 Task: Compose an email with the signature Layla Garcia with the subject Request for feedback on a crisis communication plan and the message I would like to schedule a project status review meeting. from softage.3@softage.net to softage.6@softage.net with an attached audio file Audio_log.mp3 Undo the message, redo the message and add the line (Thank you) Send the email. Finally, move the email from Sent Items to the label Raw materials
Action: Mouse moved to (75, 113)
Screenshot: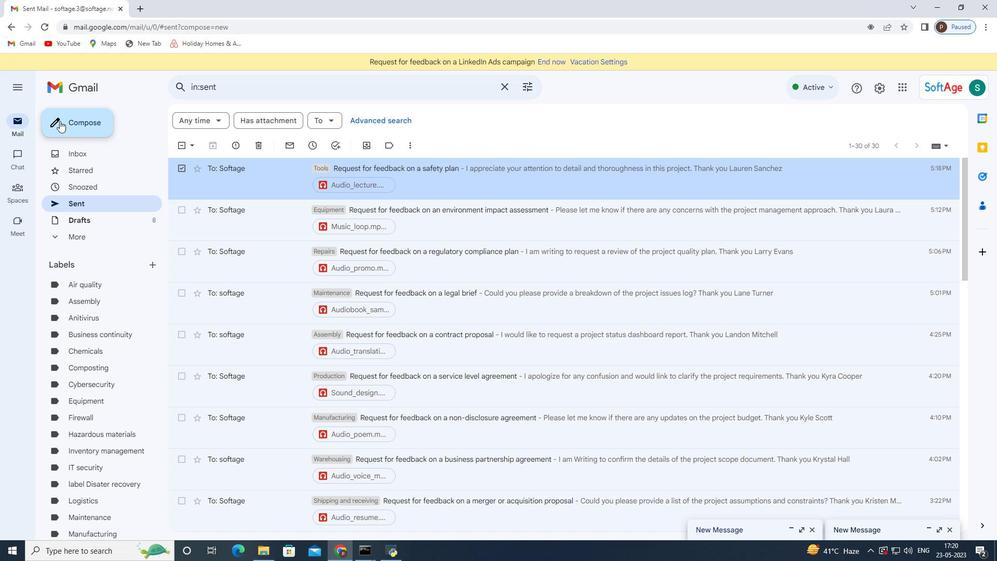
Action: Mouse pressed left at (75, 113)
Screenshot: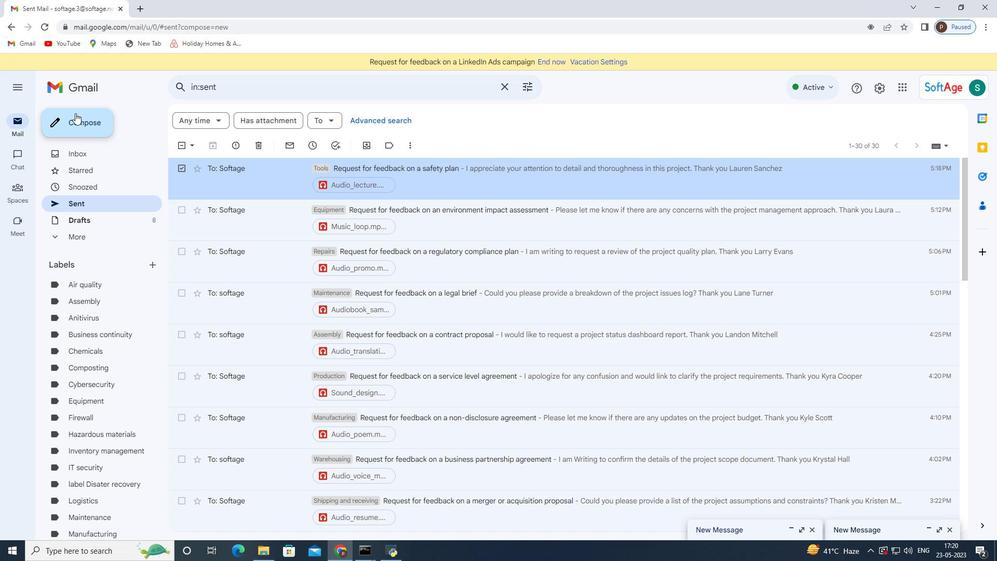 
Action: Mouse moved to (566, 527)
Screenshot: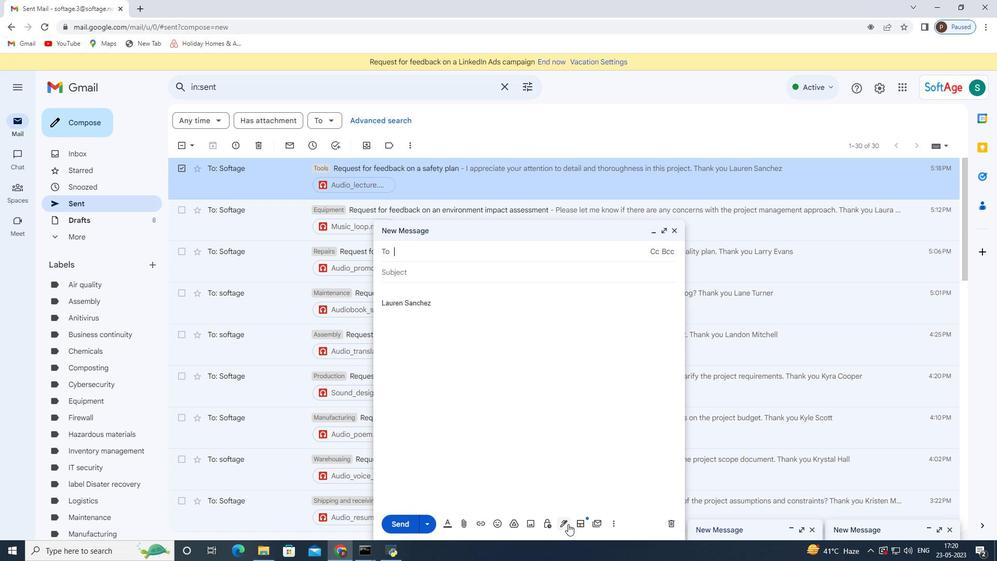 
Action: Mouse pressed left at (566, 527)
Screenshot: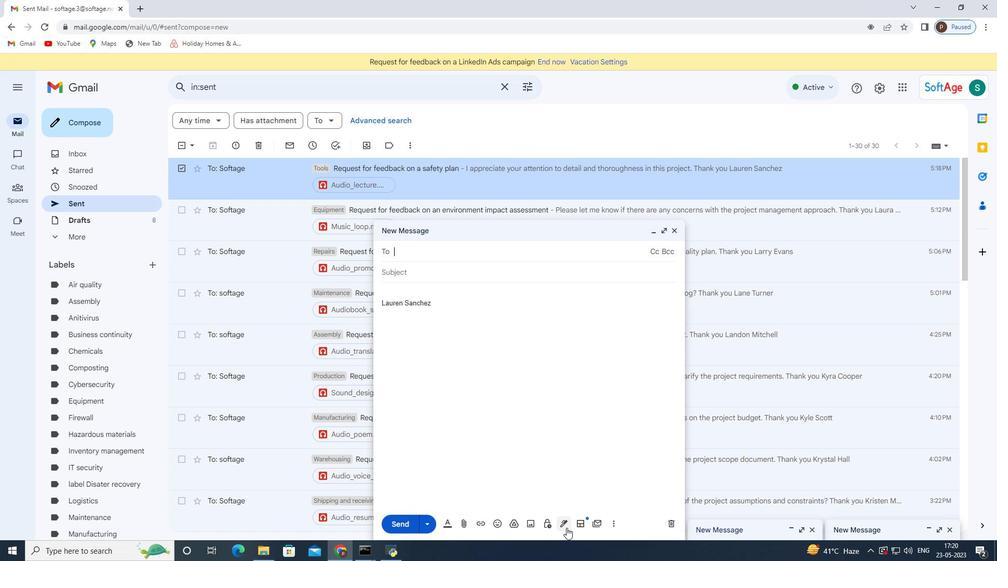 
Action: Mouse moved to (598, 463)
Screenshot: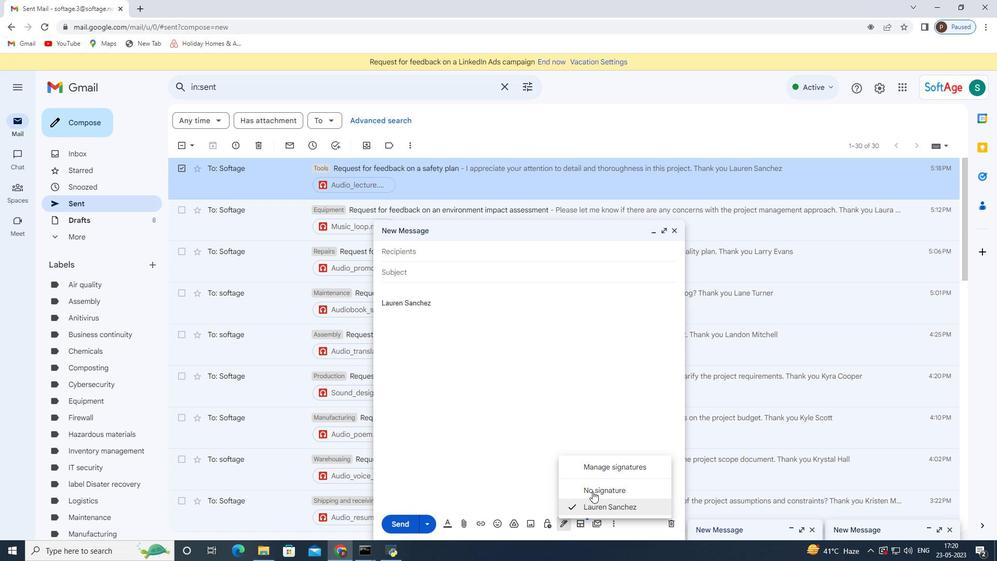 
Action: Mouse pressed left at (598, 463)
Screenshot: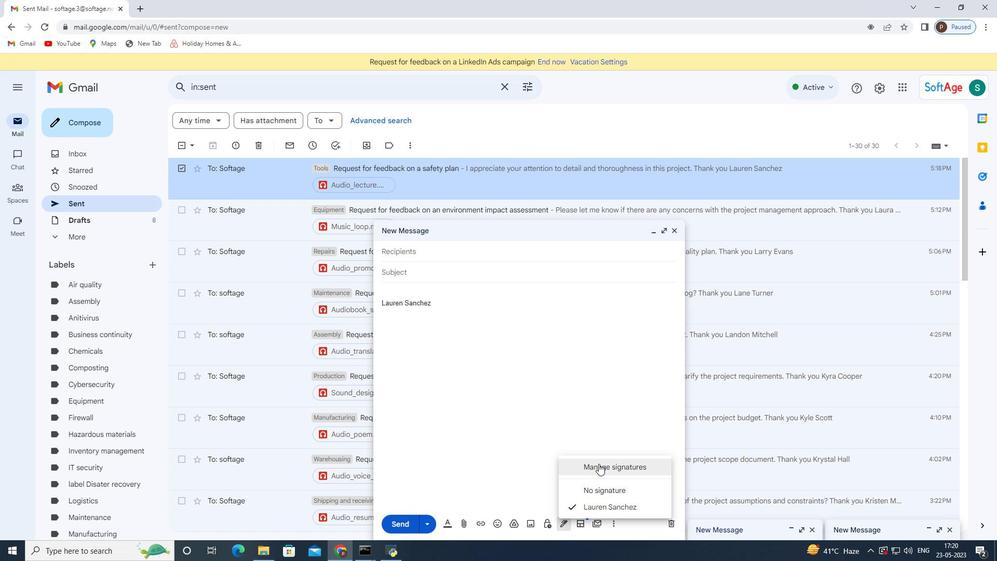 
Action: Mouse moved to (675, 228)
Screenshot: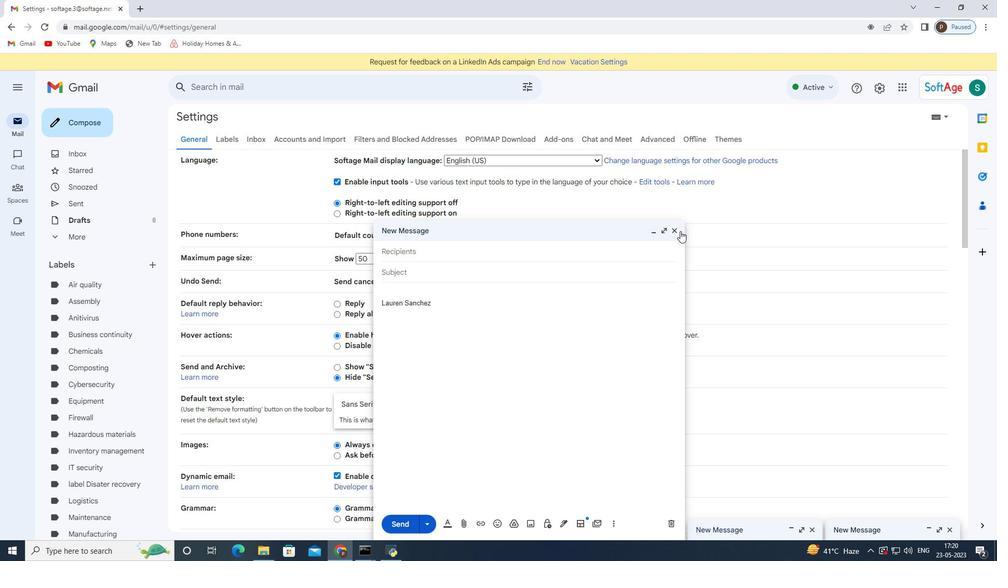 
Action: Mouse pressed left at (675, 228)
Screenshot: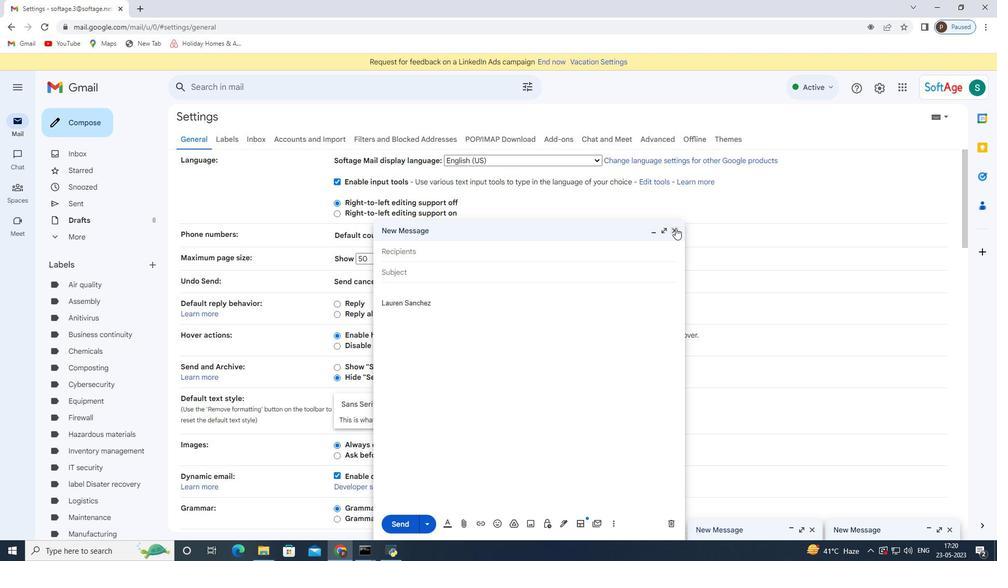 
Action: Mouse moved to (422, 311)
Screenshot: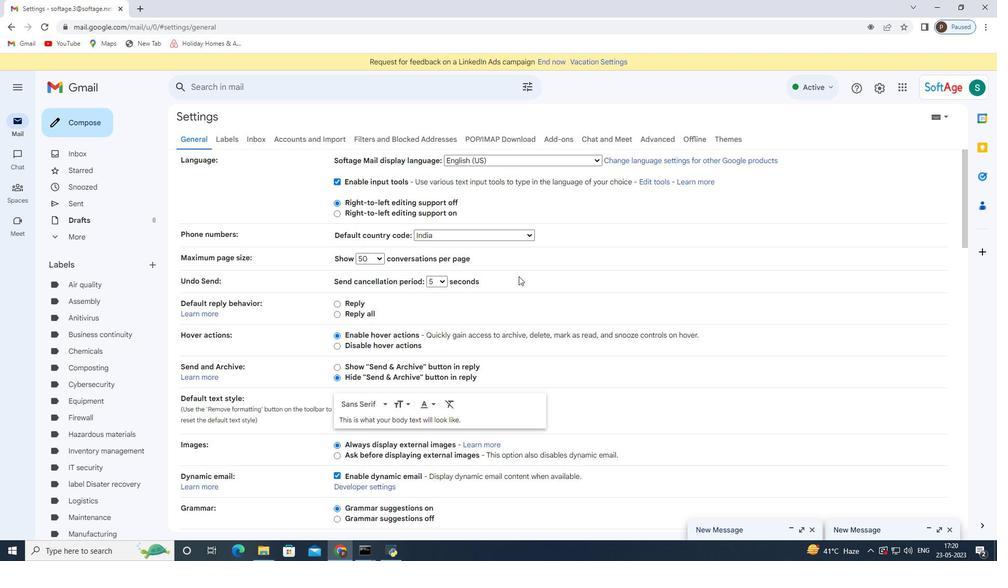 
Action: Mouse scrolled (424, 309) with delta (0, 0)
Screenshot: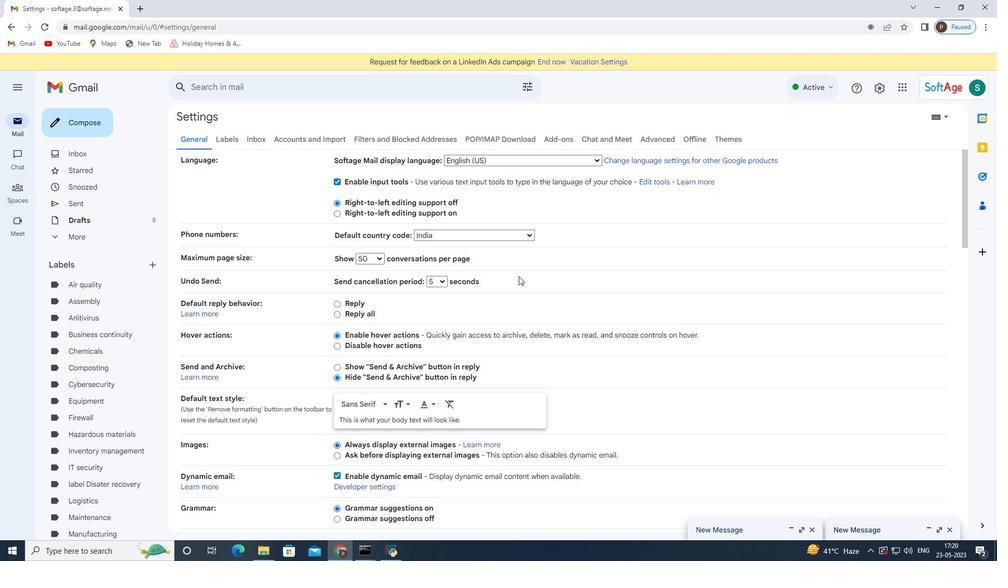 
Action: Mouse moved to (421, 312)
Screenshot: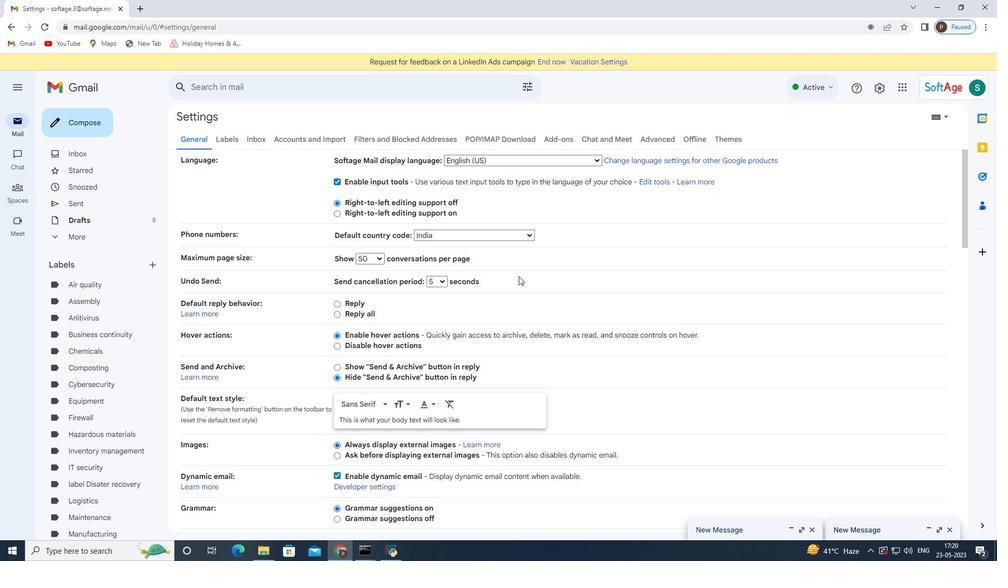 
Action: Mouse scrolled (422, 310) with delta (0, 0)
Screenshot: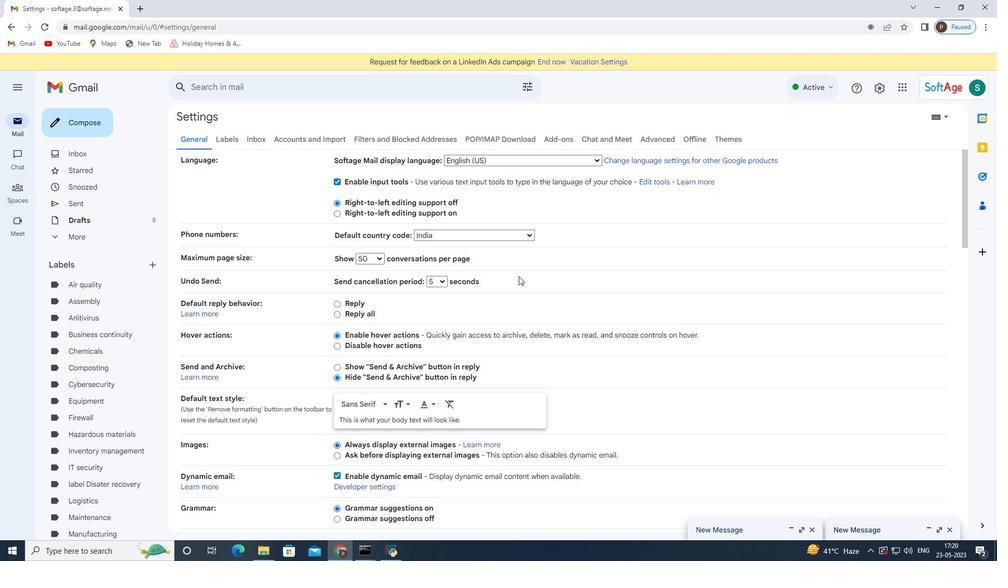 
Action: Mouse moved to (418, 315)
Screenshot: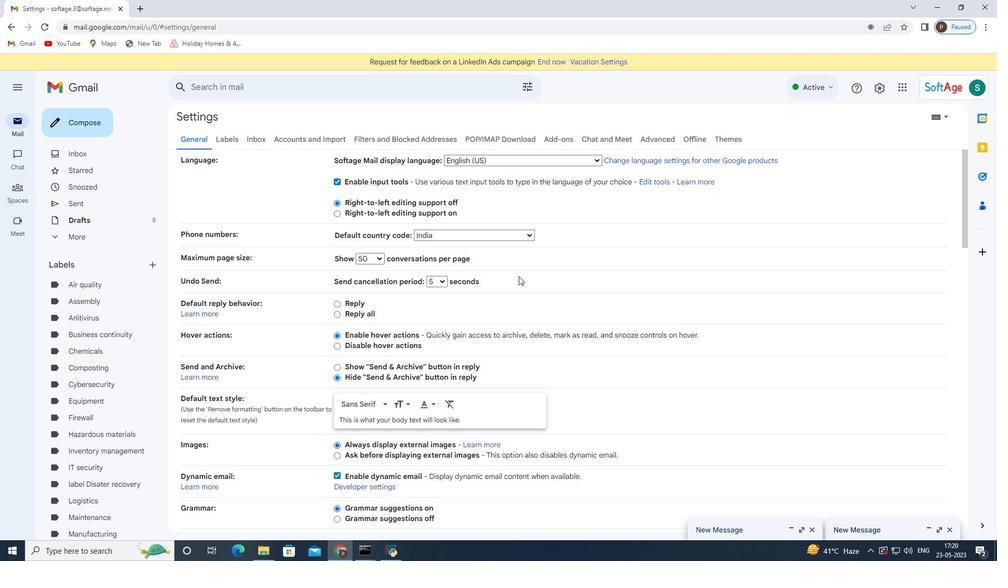 
Action: Mouse scrolled (419, 314) with delta (0, 0)
Screenshot: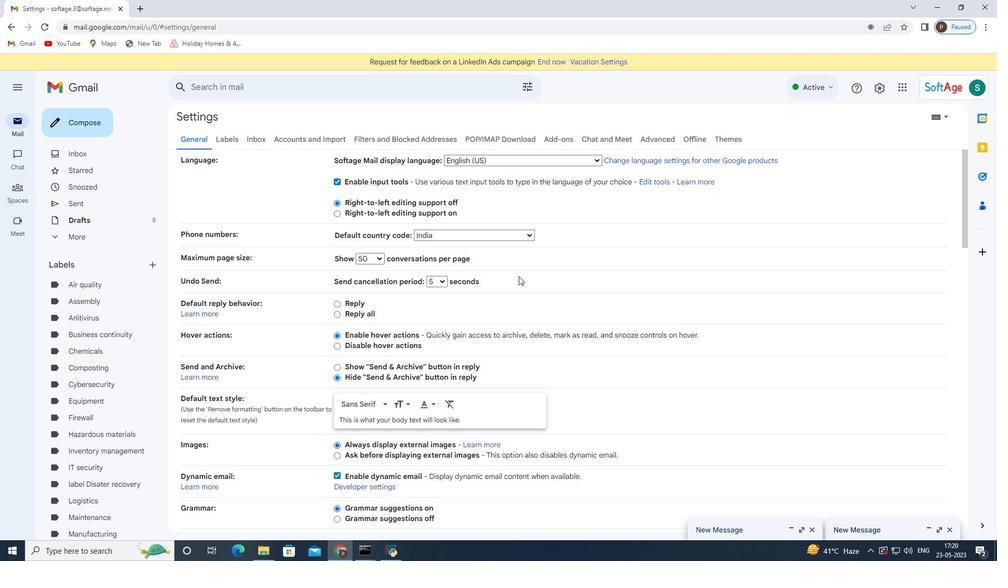 
Action: Mouse moved to (417, 316)
Screenshot: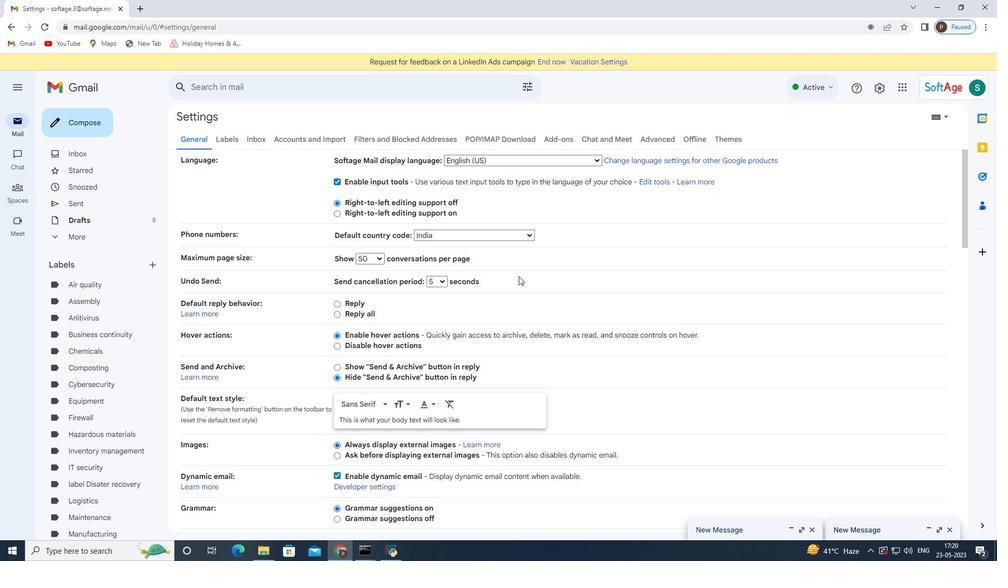 
Action: Mouse scrolled (417, 315) with delta (0, 0)
Screenshot: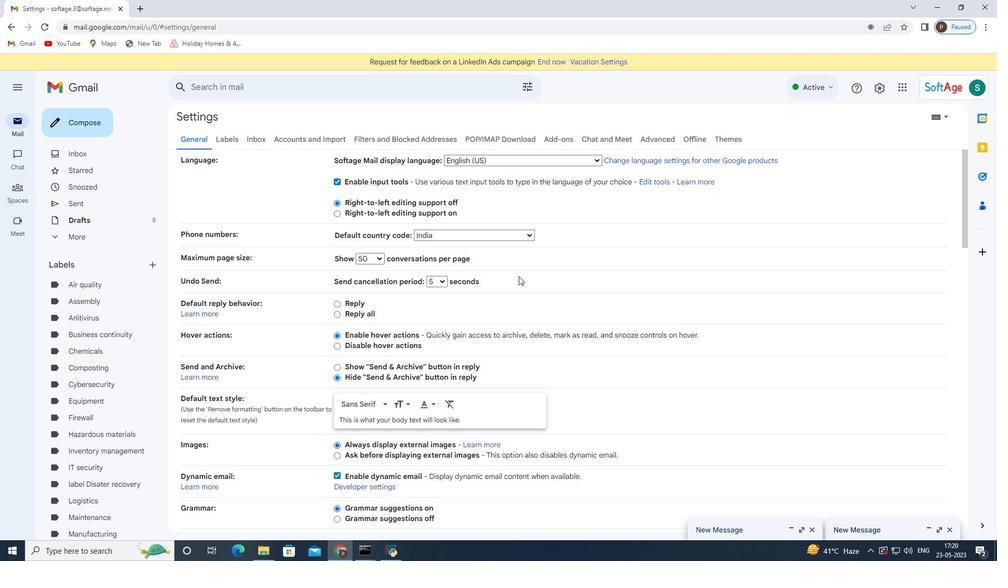 
Action: Mouse scrolled (417, 316) with delta (0, 0)
Screenshot: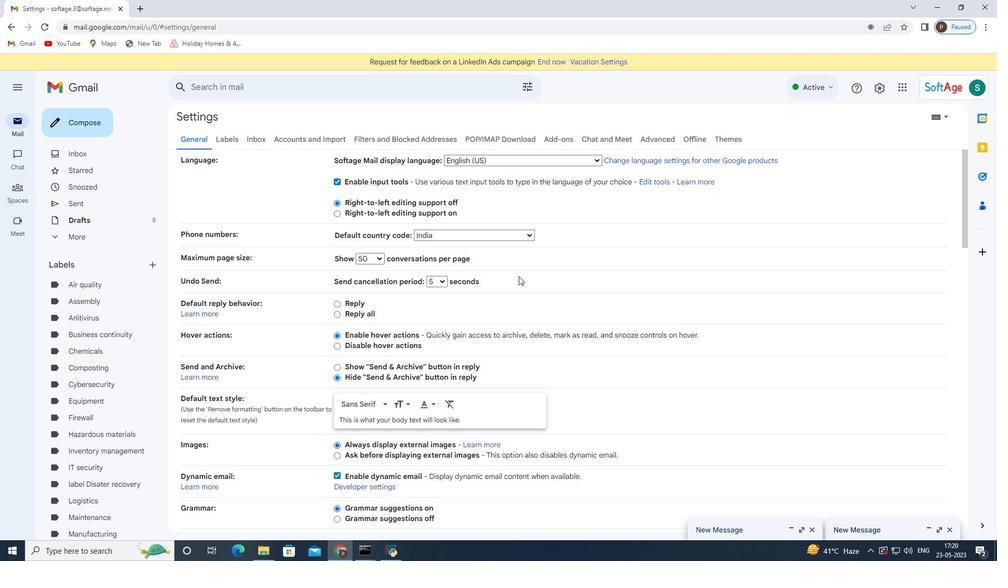 
Action: Mouse scrolled (417, 316) with delta (0, 0)
Screenshot: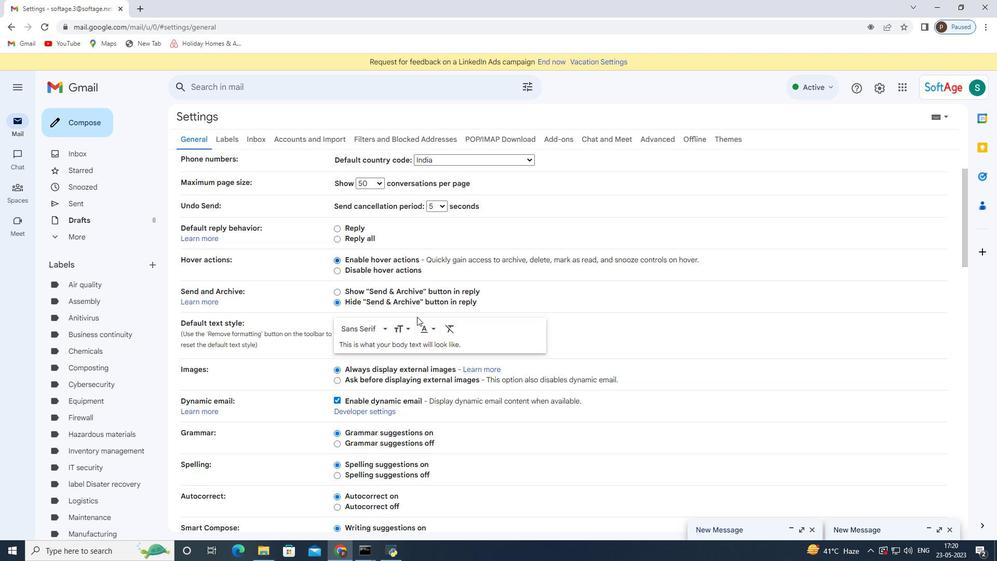 
Action: Mouse scrolled (417, 316) with delta (0, 0)
Screenshot: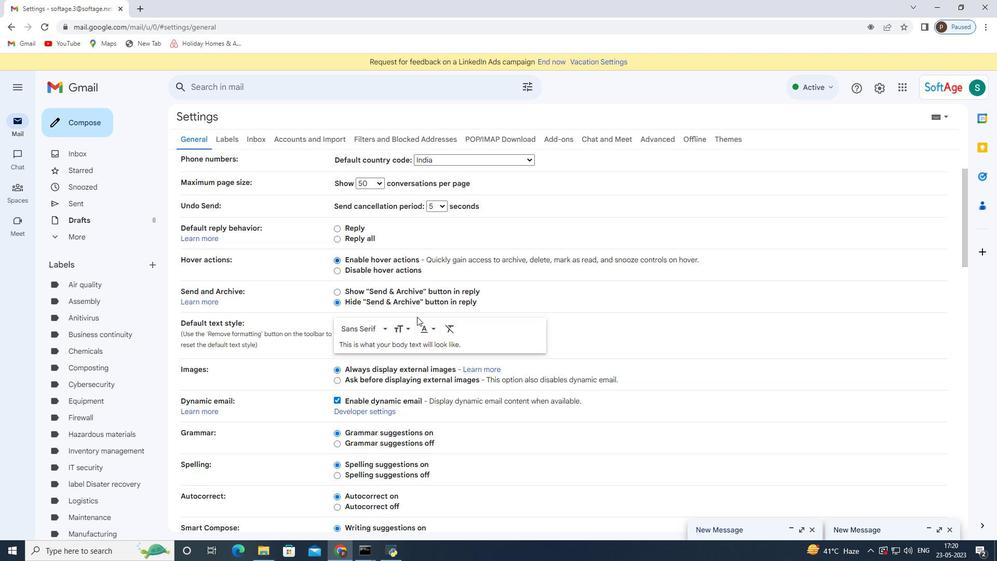 
Action: Mouse scrolled (417, 316) with delta (0, 0)
Screenshot: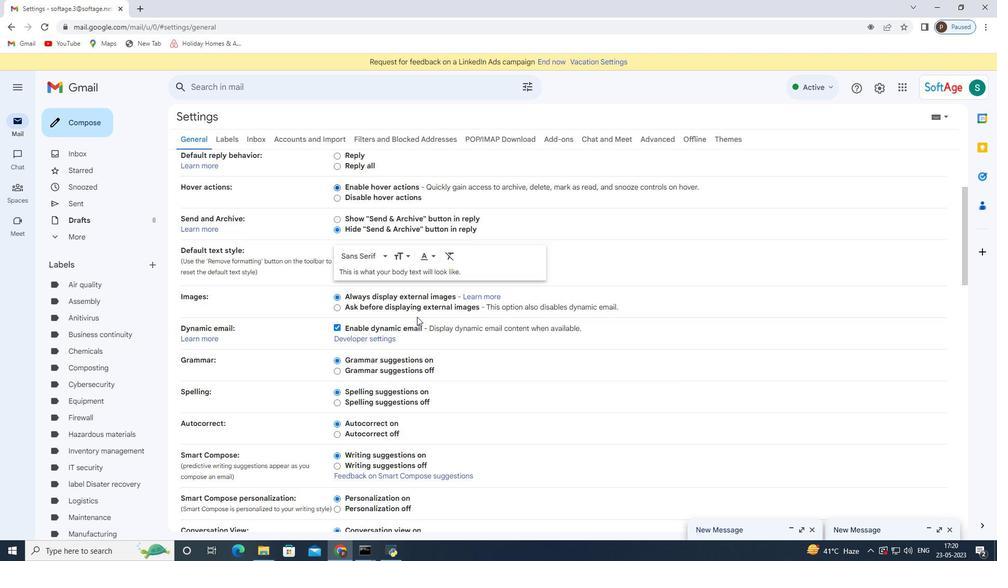 
Action: Mouse moved to (416, 318)
Screenshot: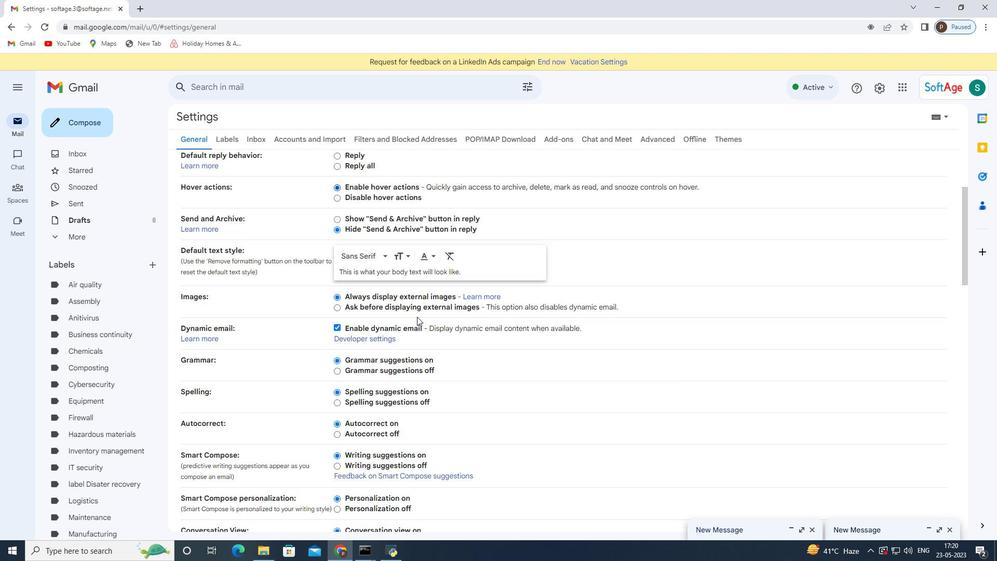 
Action: Mouse scrolled (416, 318) with delta (0, 0)
Screenshot: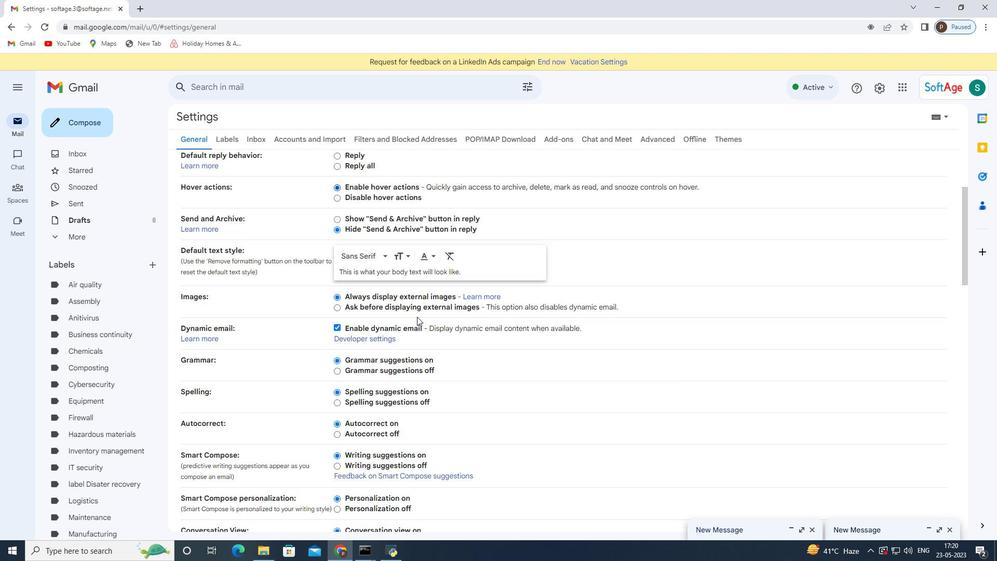 
Action: Mouse moved to (414, 318)
Screenshot: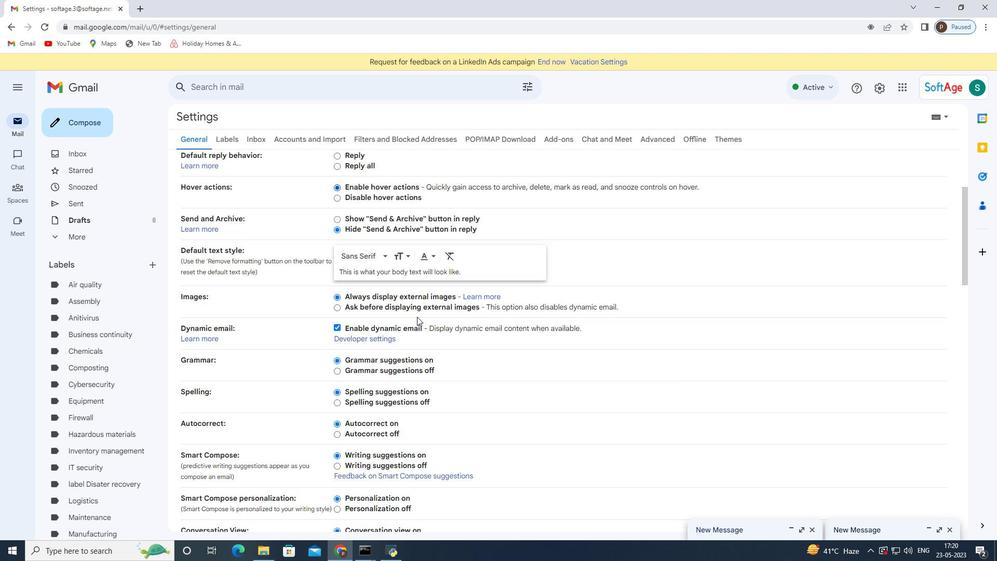 
Action: Mouse scrolled (414, 318) with delta (0, 0)
Screenshot: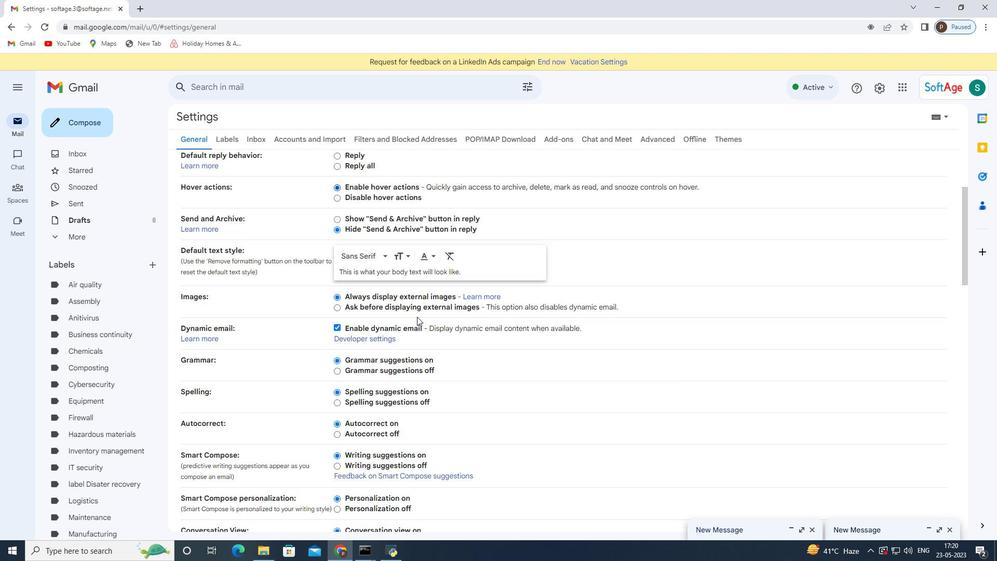 
Action: Mouse moved to (410, 321)
Screenshot: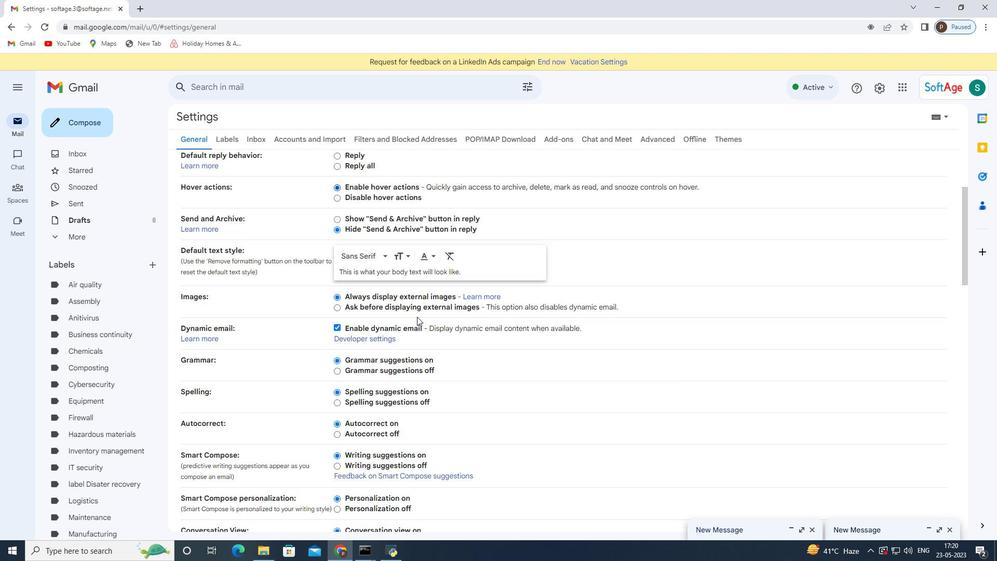 
Action: Mouse scrolled (410, 321) with delta (0, 0)
Screenshot: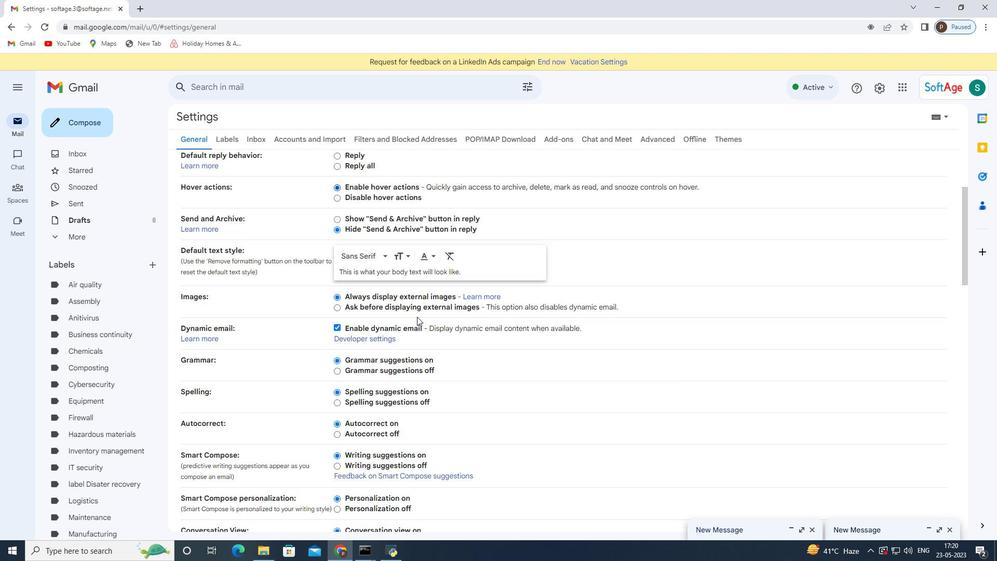 
Action: Mouse moved to (407, 323)
Screenshot: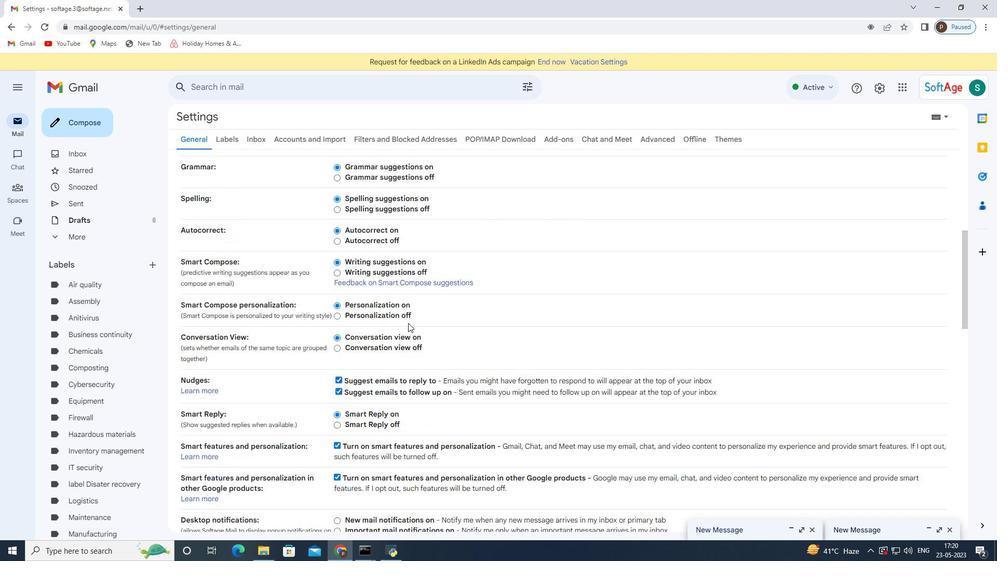 
Action: Mouse scrolled (407, 323) with delta (0, 0)
Screenshot: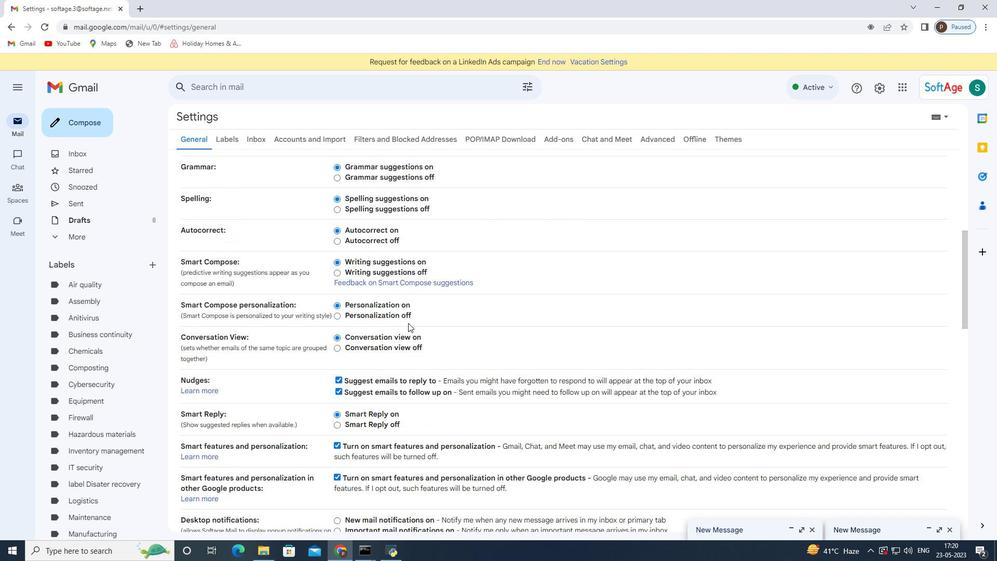 
Action: Mouse moved to (405, 329)
Screenshot: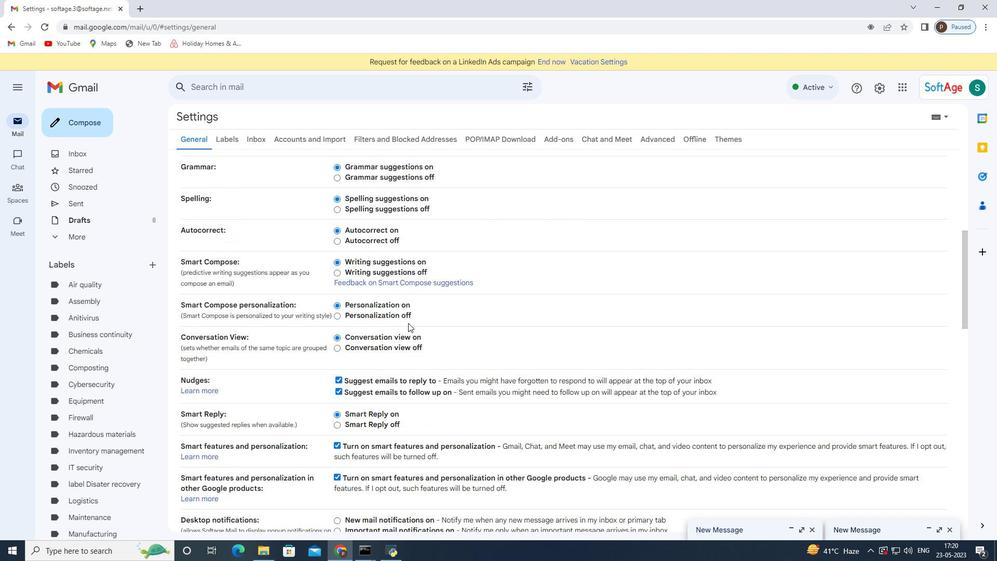 
Action: Mouse scrolled (405, 328) with delta (0, 0)
Screenshot: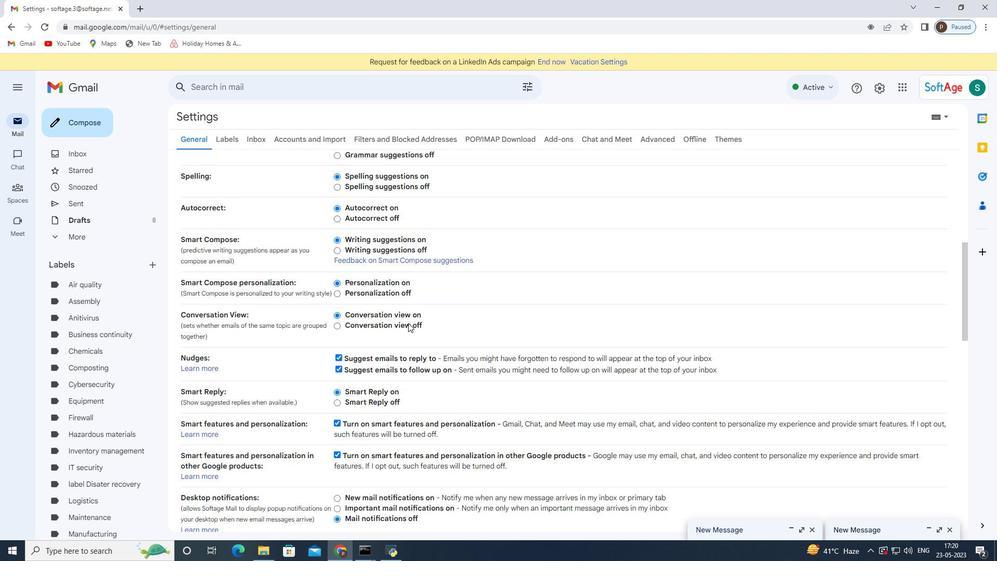 
Action: Mouse moved to (403, 332)
Screenshot: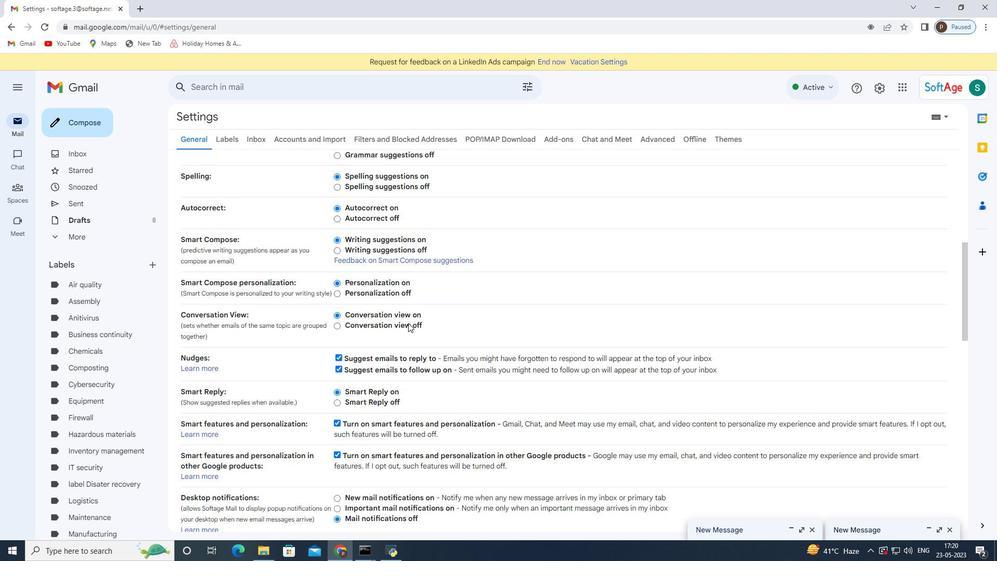 
Action: Mouse scrolled (403, 332) with delta (0, 0)
Screenshot: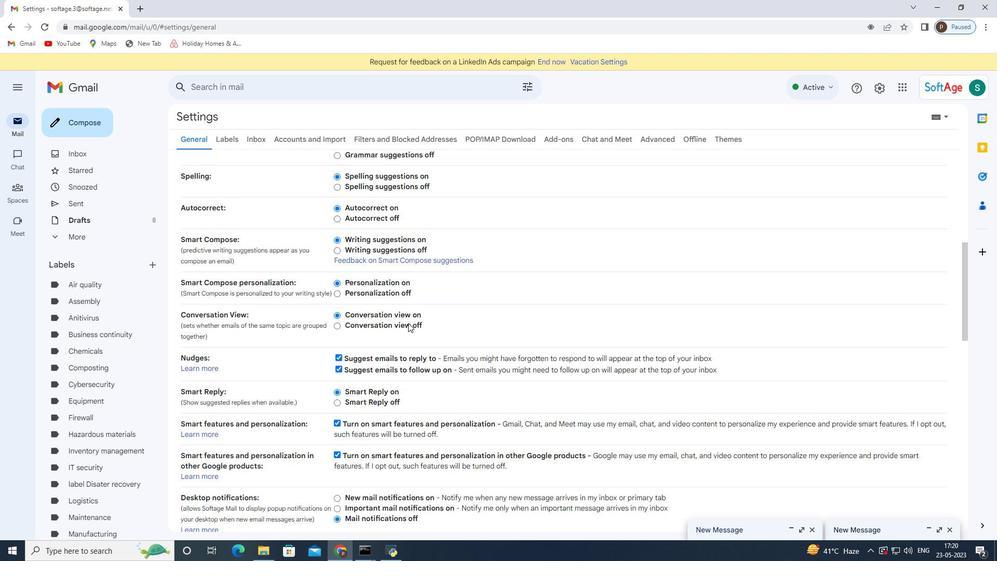 
Action: Mouse moved to (401, 335)
Screenshot: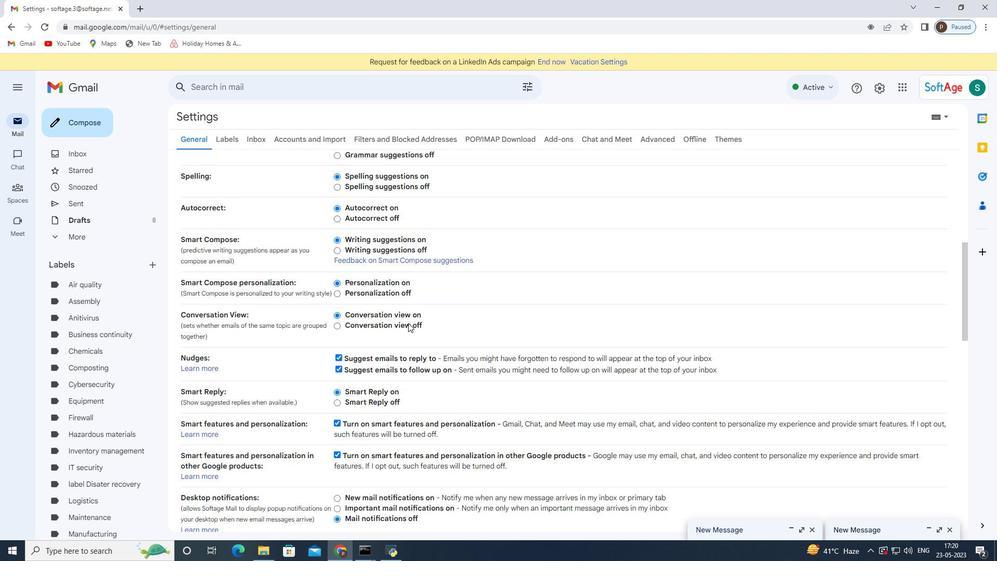 
Action: Mouse scrolled (401, 334) with delta (0, 0)
Screenshot: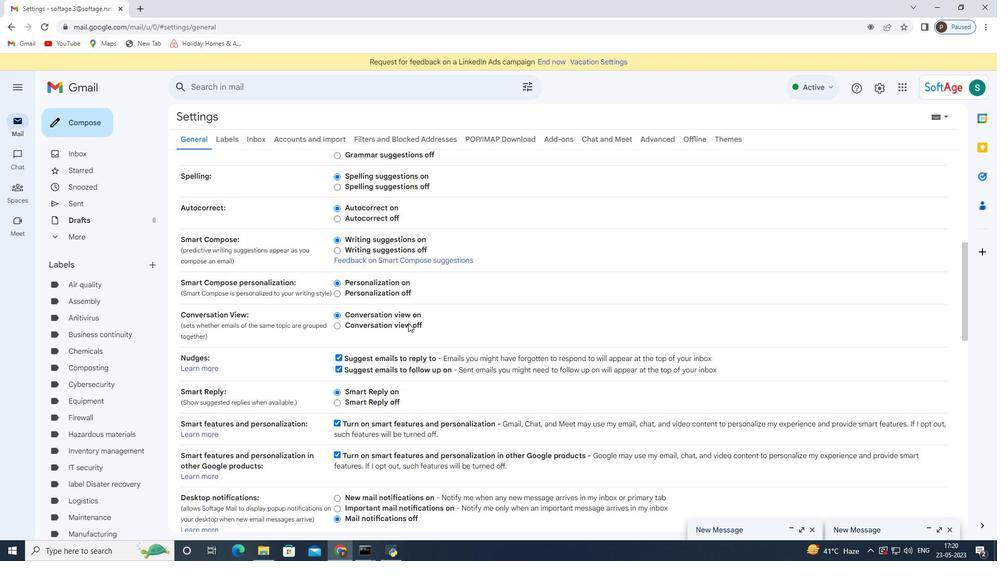 
Action: Mouse scrolled (401, 334) with delta (0, 0)
Screenshot: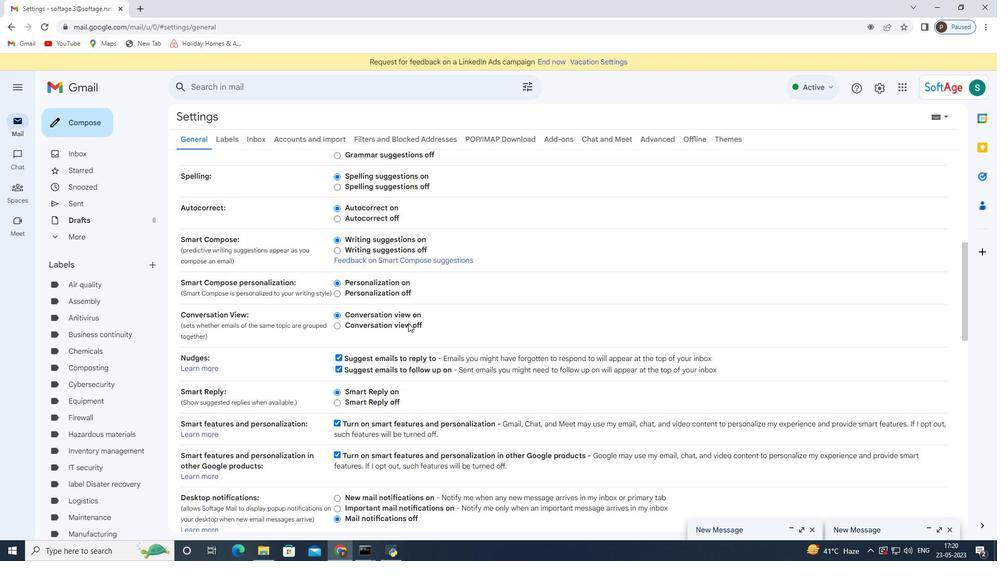 
Action: Mouse scrolled (401, 335) with delta (0, 0)
Screenshot: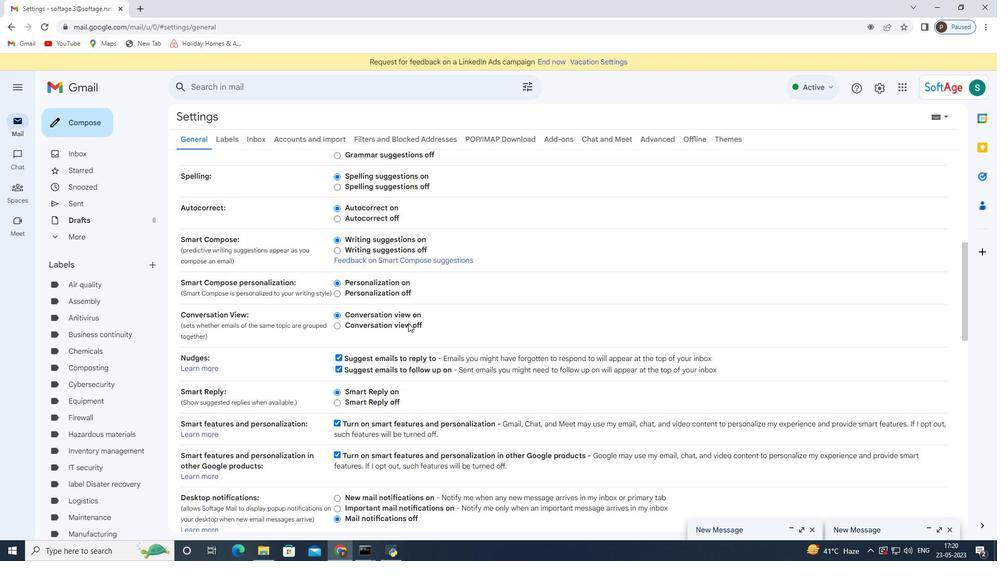 
Action: Mouse scrolled (401, 334) with delta (0, 0)
Screenshot: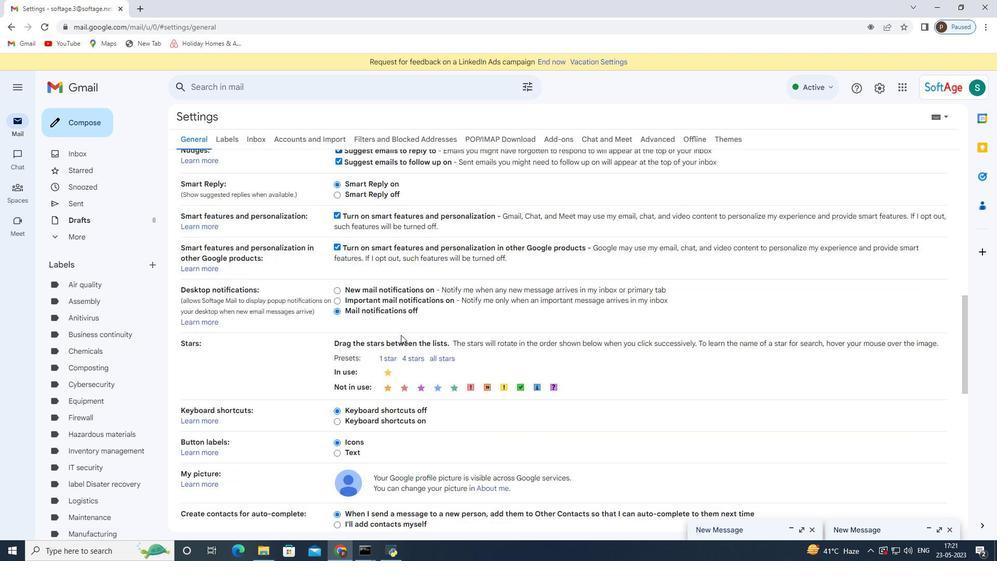 
Action: Mouse scrolled (401, 334) with delta (0, 0)
Screenshot: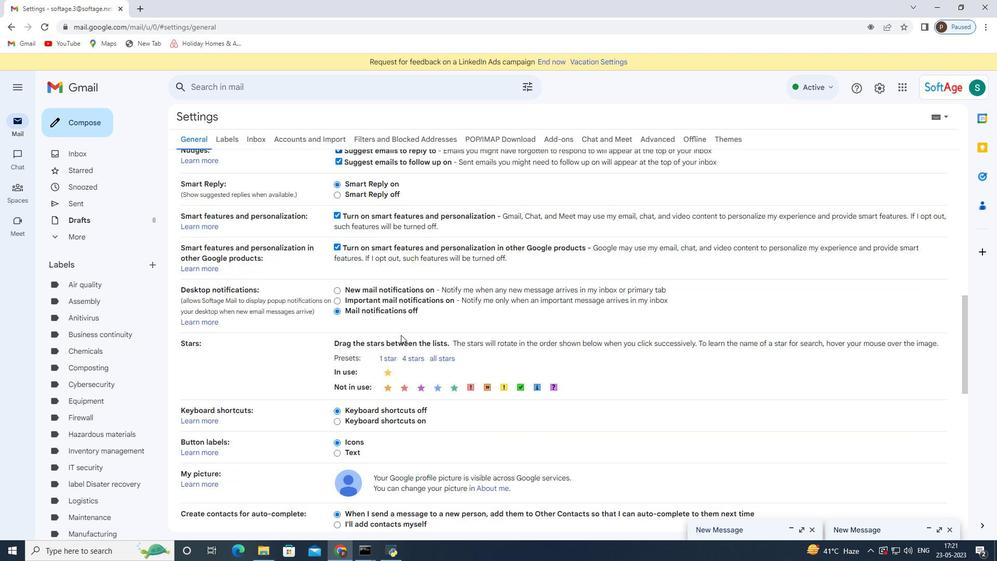 
Action: Mouse scrolled (401, 334) with delta (0, 0)
Screenshot: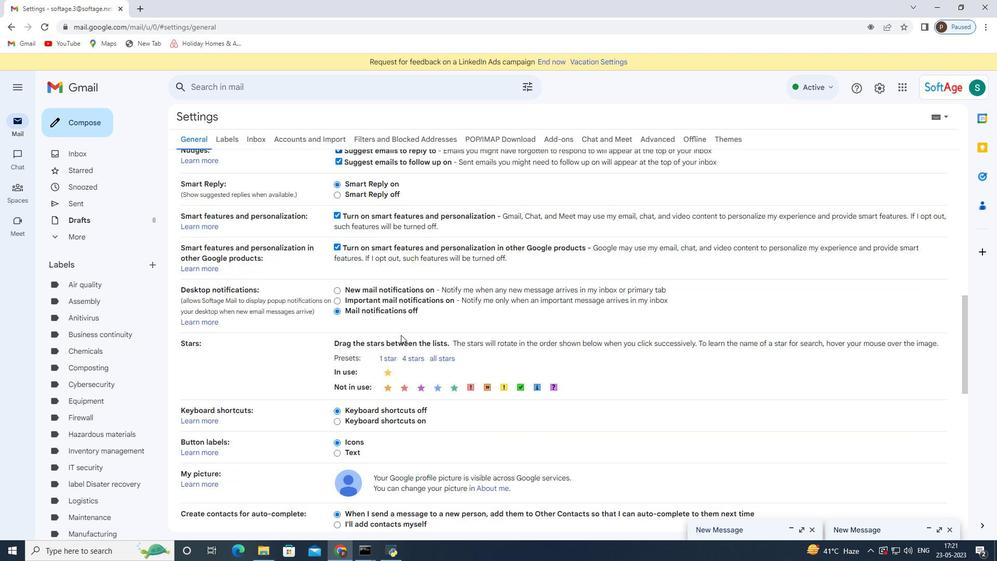 
Action: Mouse scrolled (401, 335) with delta (0, 0)
Screenshot: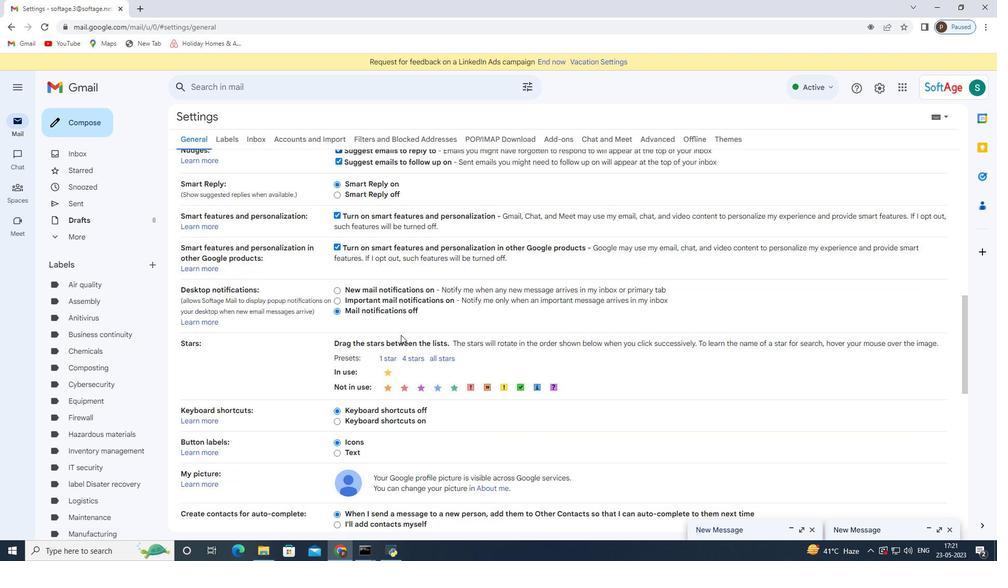 
Action: Mouse moved to (444, 449)
Screenshot: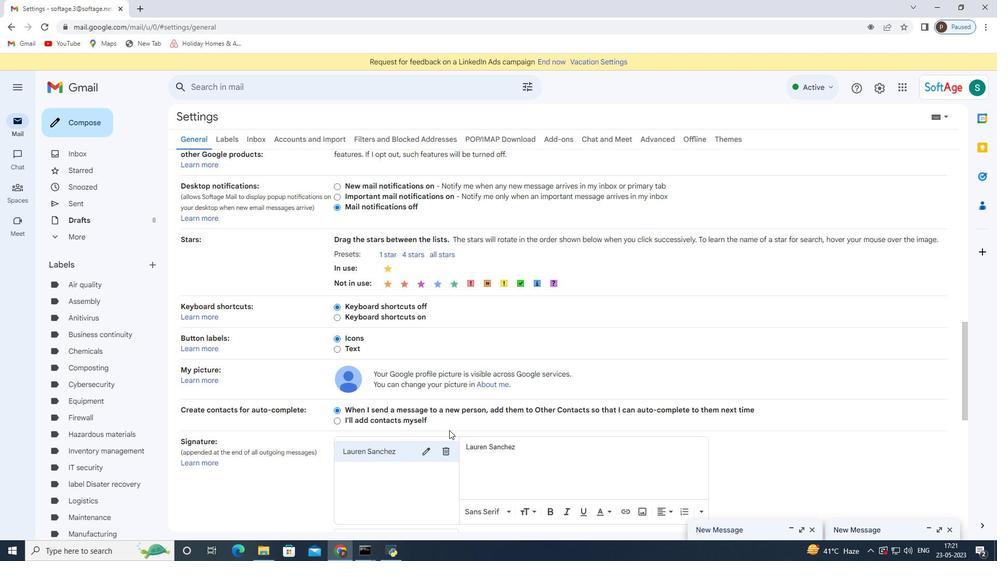 
Action: Mouse pressed left at (444, 449)
Screenshot: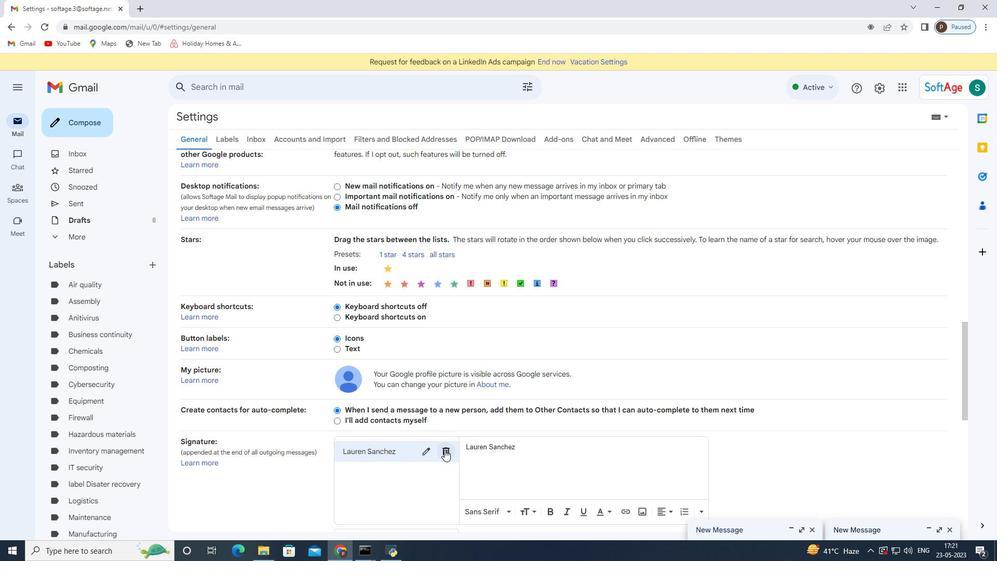 
Action: Mouse moved to (599, 313)
Screenshot: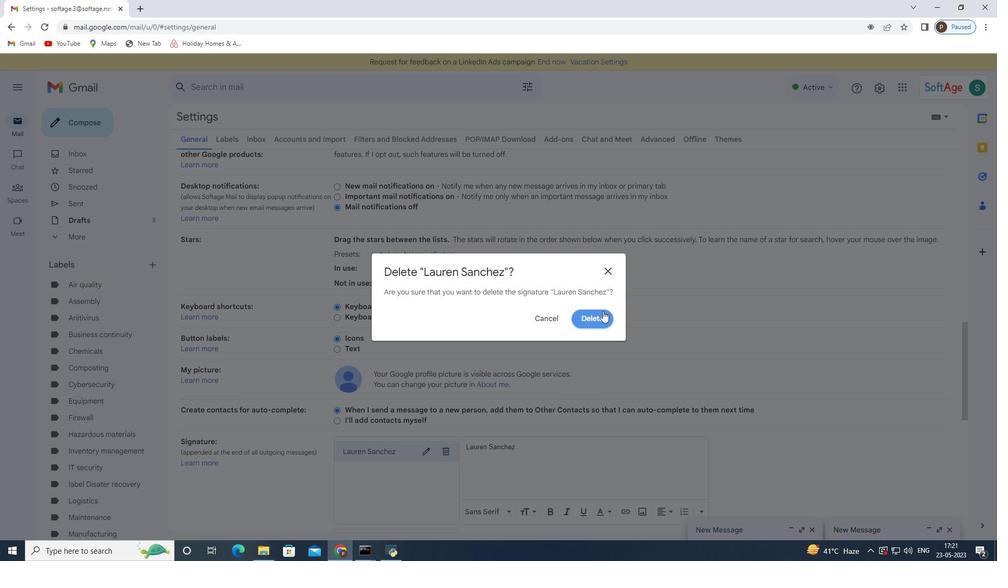 
Action: Mouse pressed left at (599, 313)
Screenshot: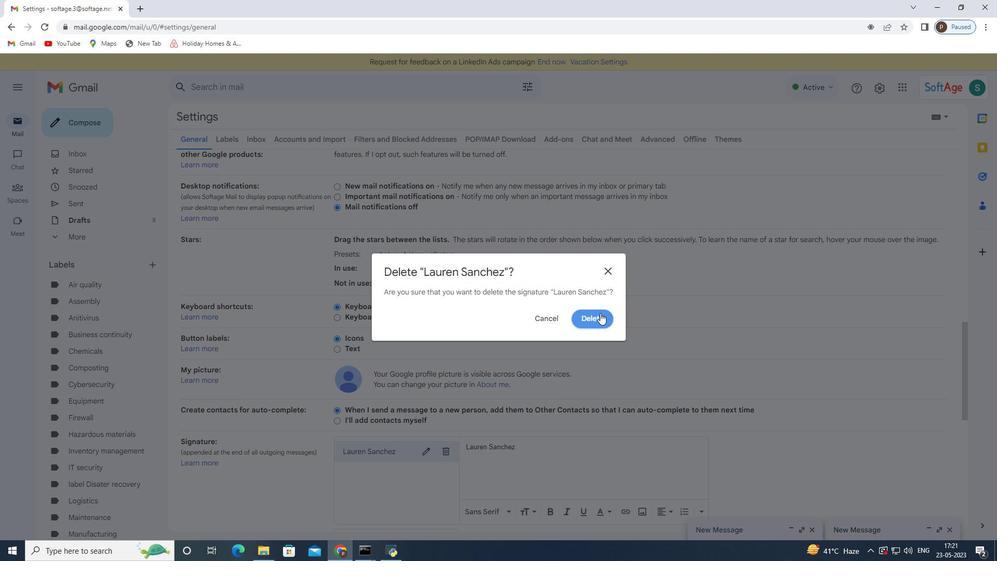 
Action: Mouse moved to (363, 459)
Screenshot: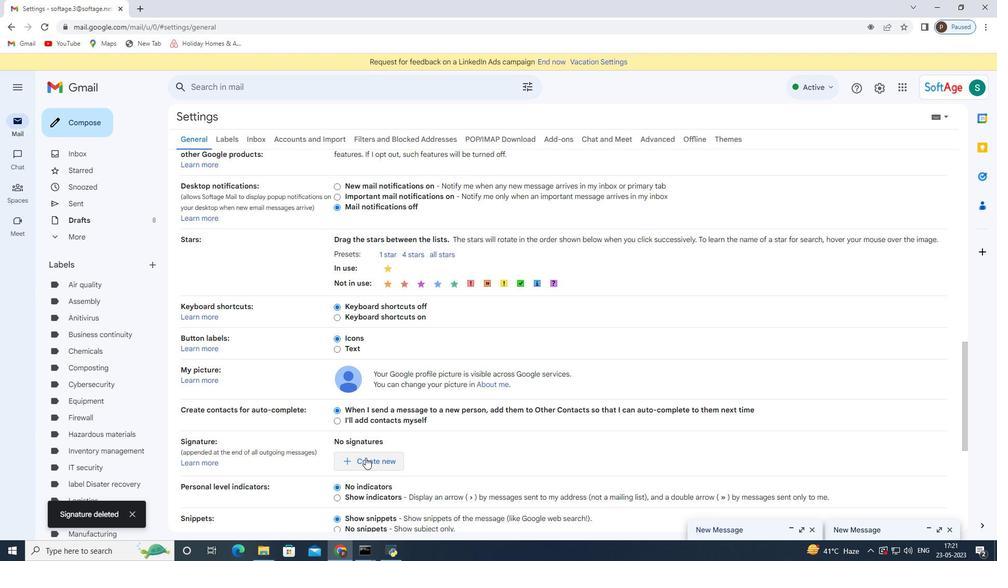 
Action: Mouse pressed left at (363, 459)
Screenshot: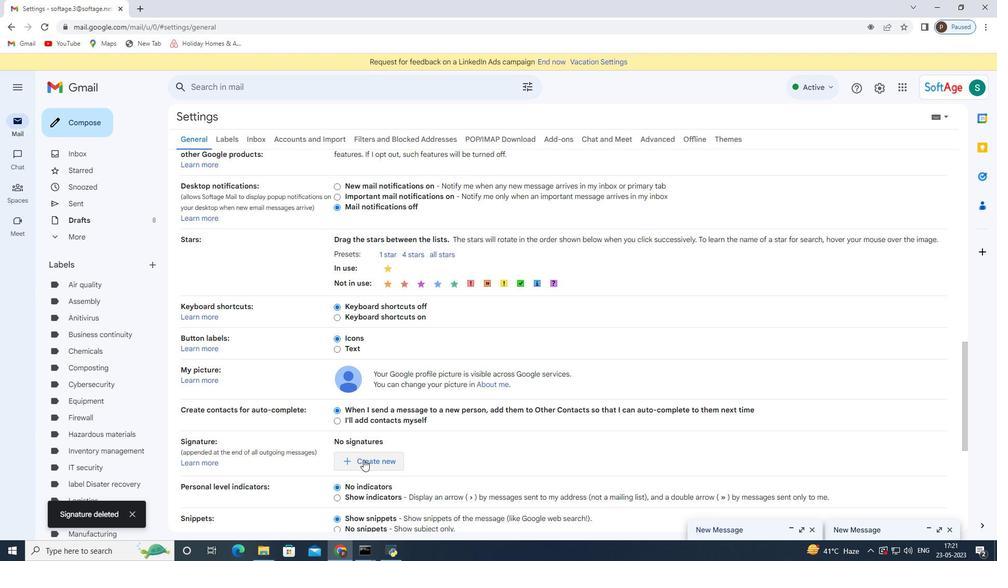 
Action: Mouse moved to (465, 297)
Screenshot: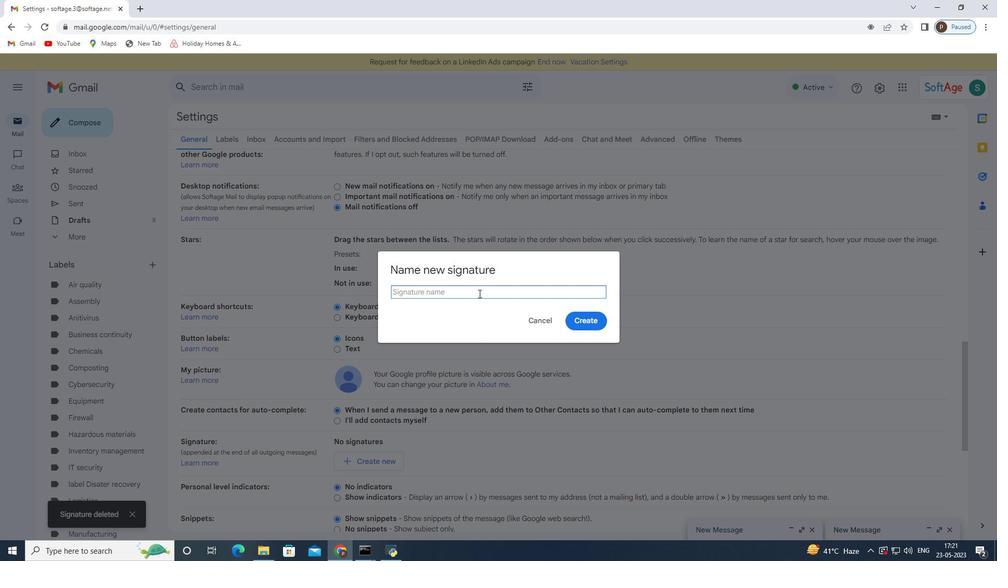 
Action: Mouse pressed left at (465, 297)
Screenshot: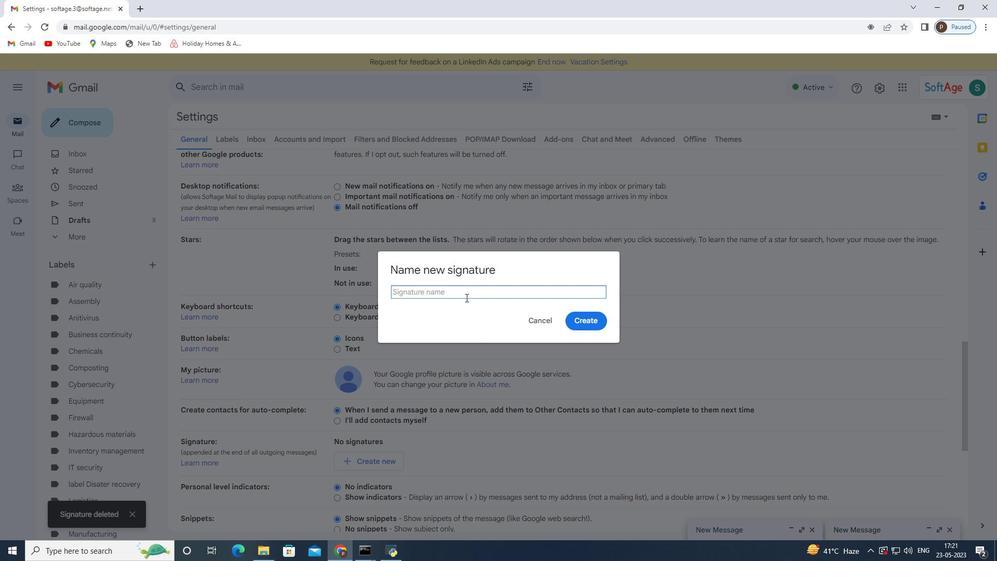 
Action: Key pressed <Key.shift>Layla<Key.space><Key.shift>Garcia
Screenshot: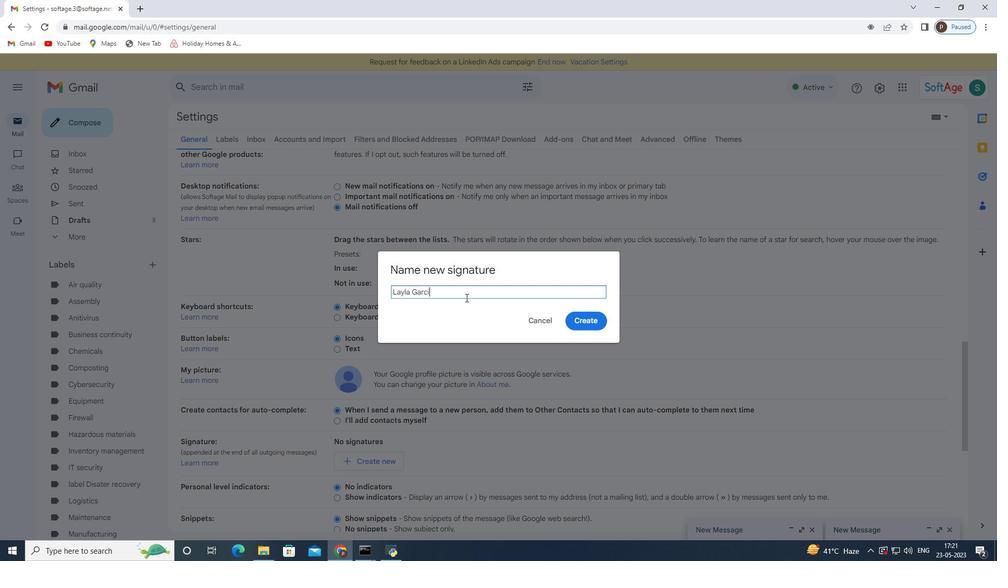 
Action: Mouse moved to (606, 318)
Screenshot: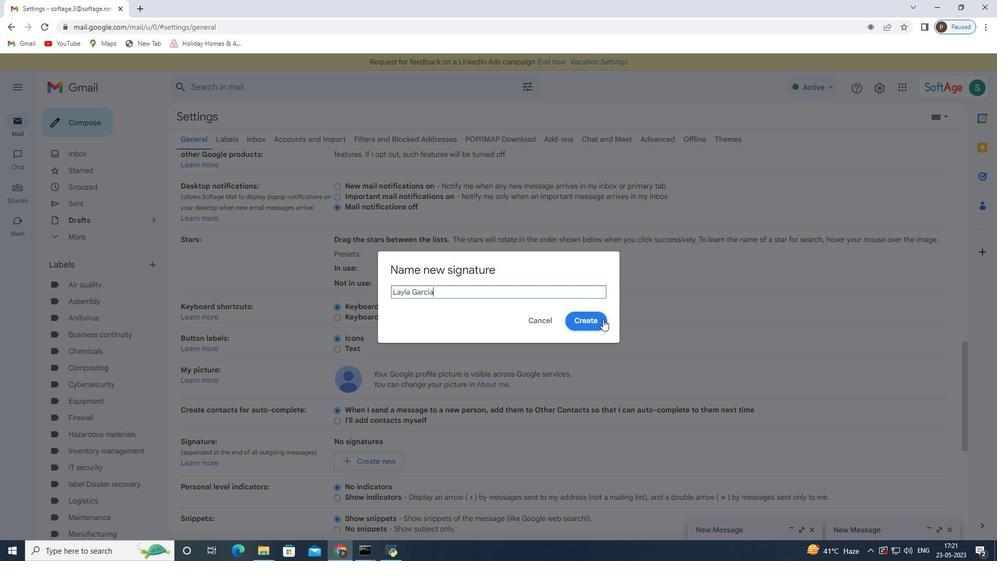 
Action: Mouse pressed left at (606, 318)
Screenshot: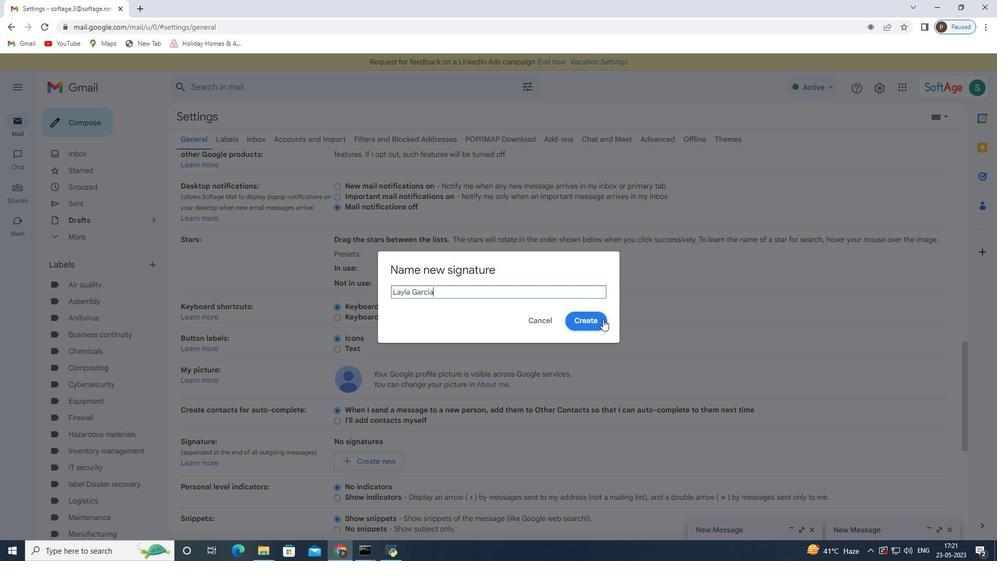 
Action: Mouse moved to (481, 449)
Screenshot: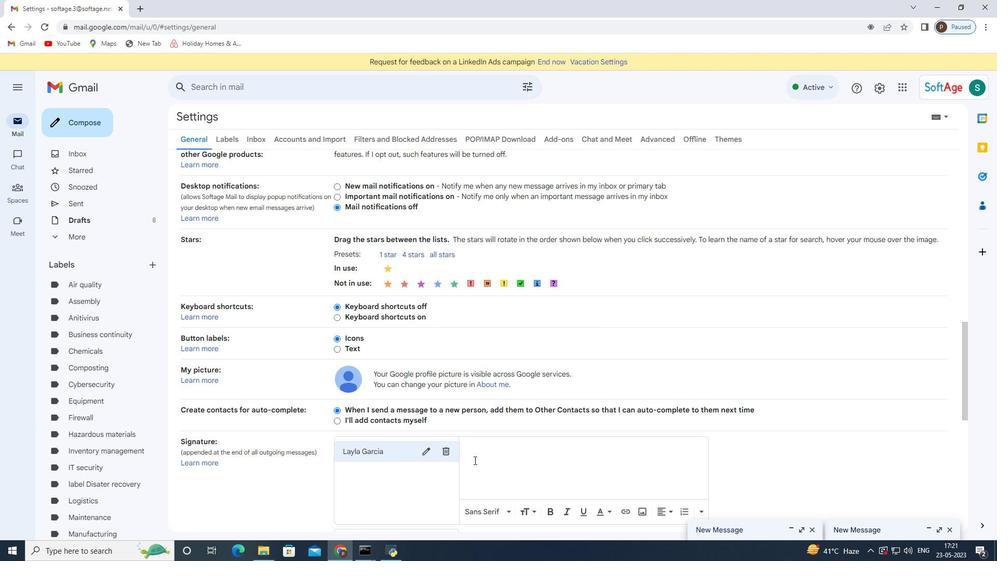 
Action: Mouse pressed left at (481, 449)
Screenshot: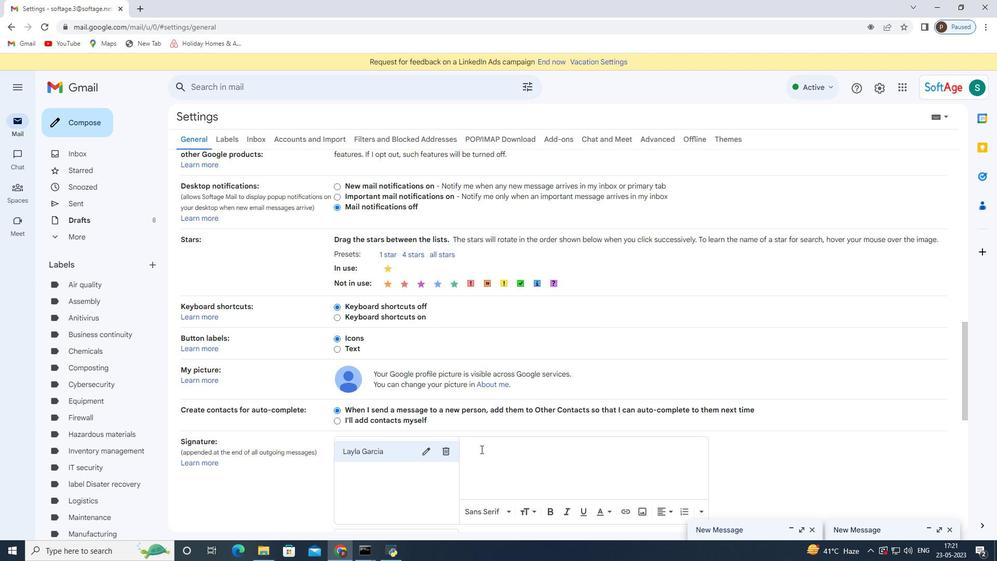 
Action: Key pressed <Key.shift>Layla<Key.space><Key.shift>Garcia
Screenshot: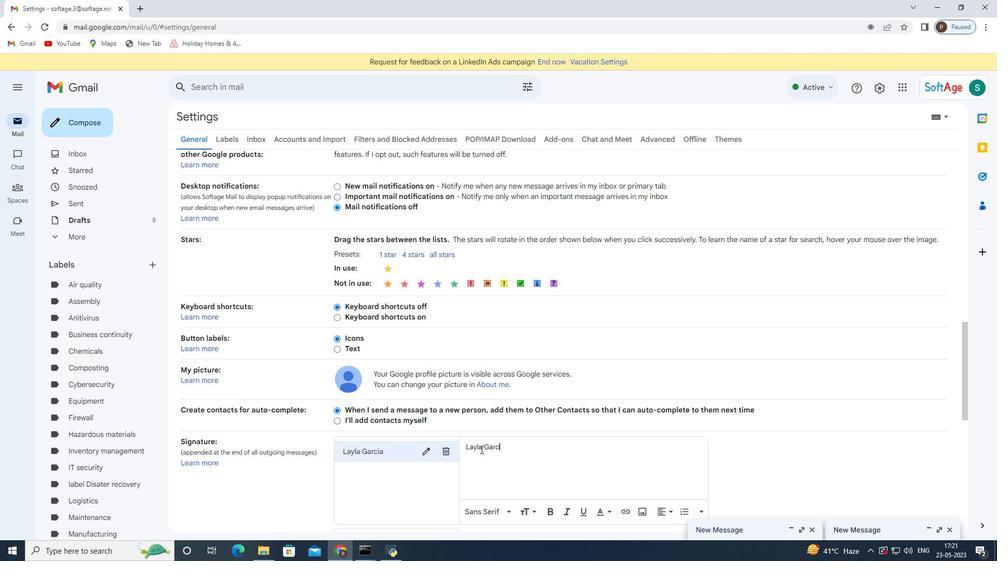 
Action: Mouse scrolled (481, 448) with delta (0, 0)
Screenshot: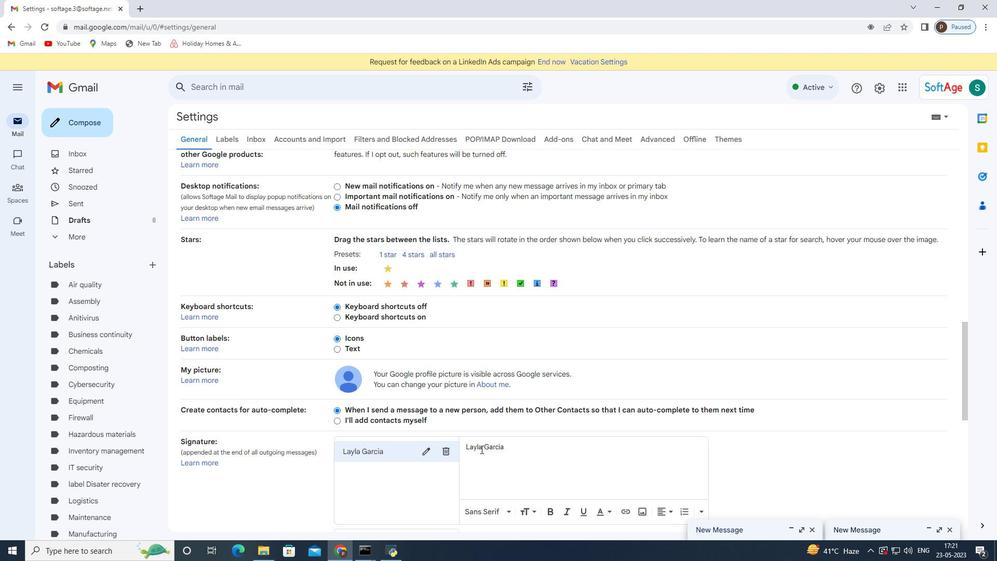 
Action: Mouse scrolled (481, 448) with delta (0, 0)
Screenshot: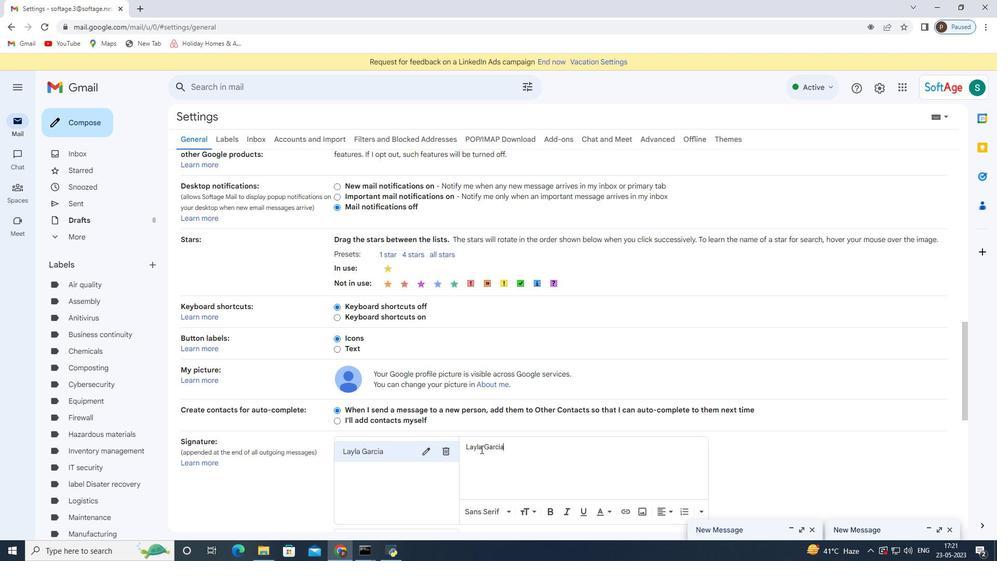 
Action: Mouse moved to (429, 467)
Screenshot: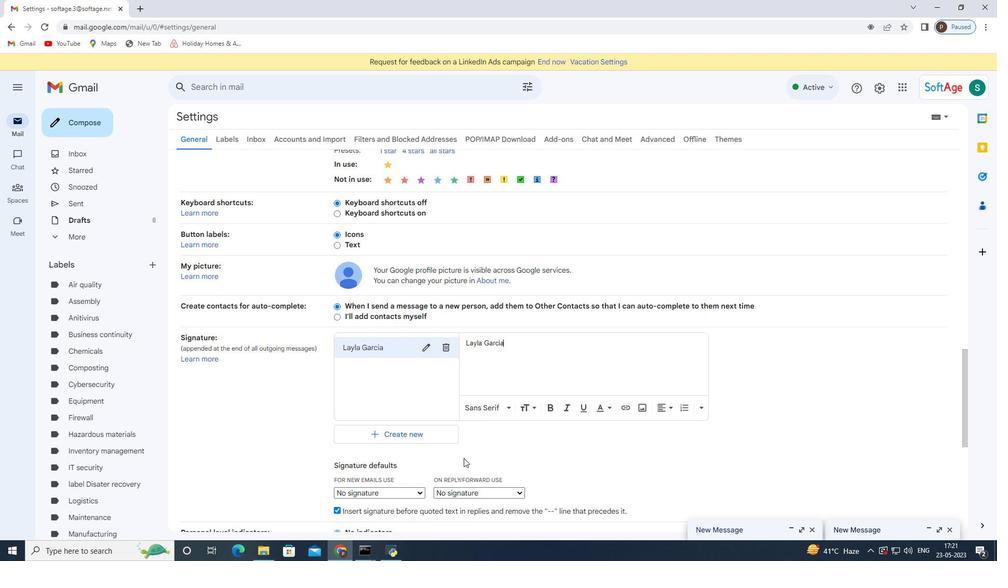 
Action: Mouse scrolled (429, 466) with delta (0, 0)
Screenshot: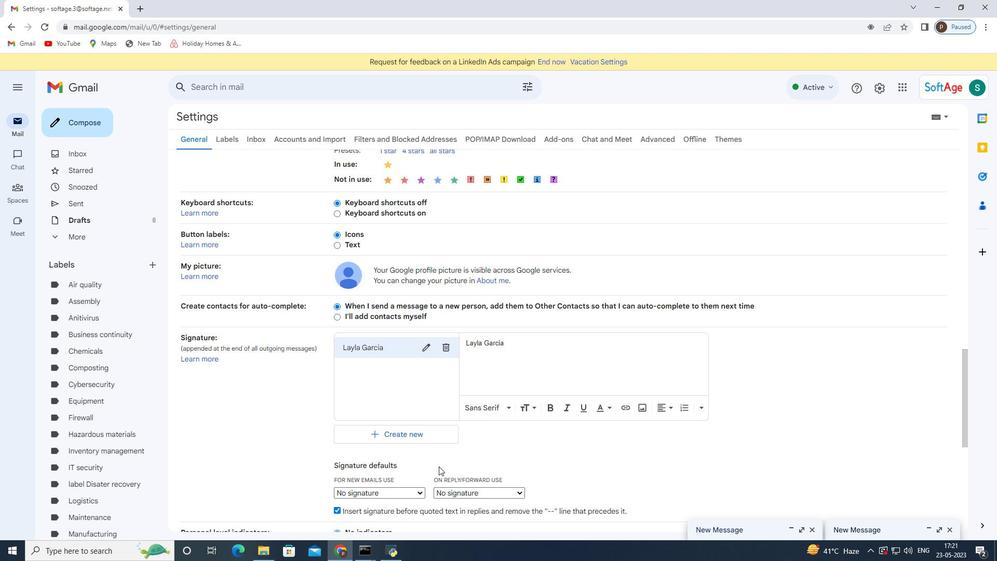 
Action: Mouse moved to (429, 467)
Screenshot: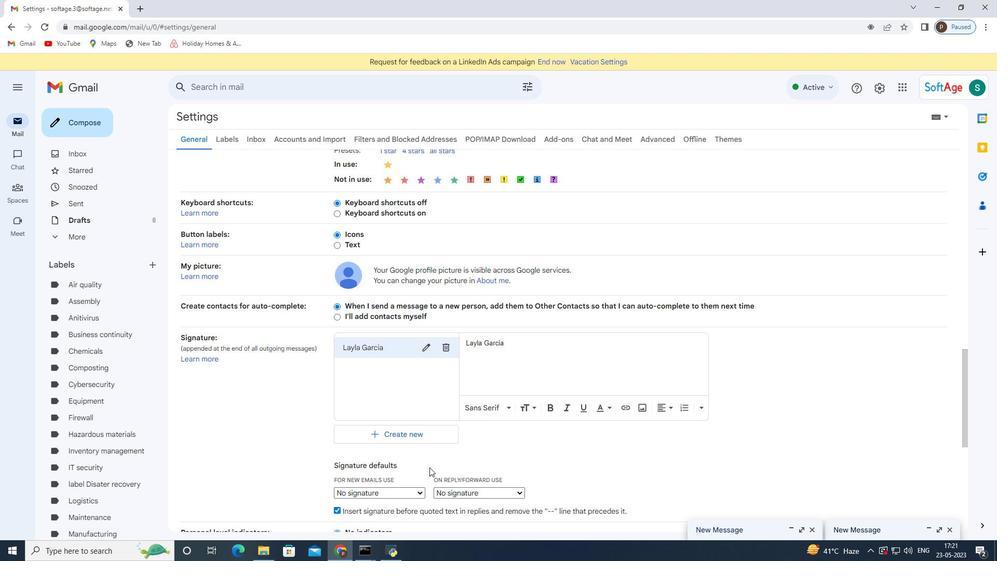
Action: Mouse scrolled (429, 466) with delta (0, 0)
Screenshot: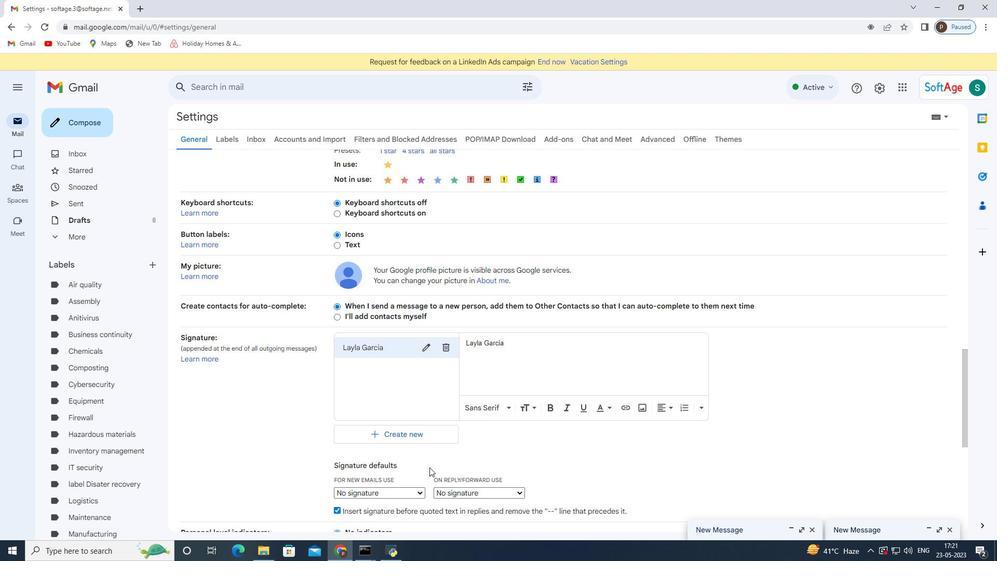 
Action: Mouse moved to (402, 387)
Screenshot: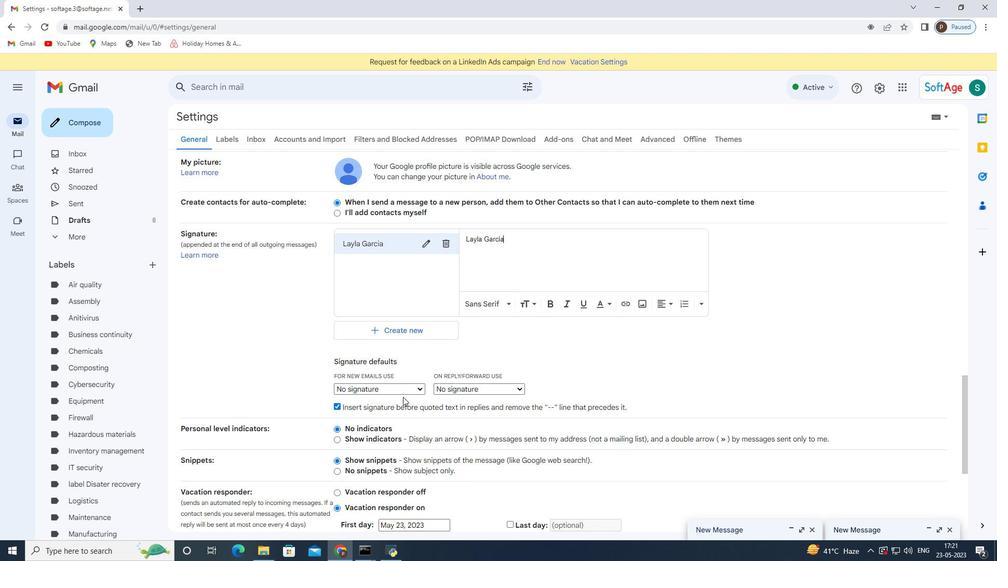 
Action: Mouse pressed left at (402, 387)
Screenshot: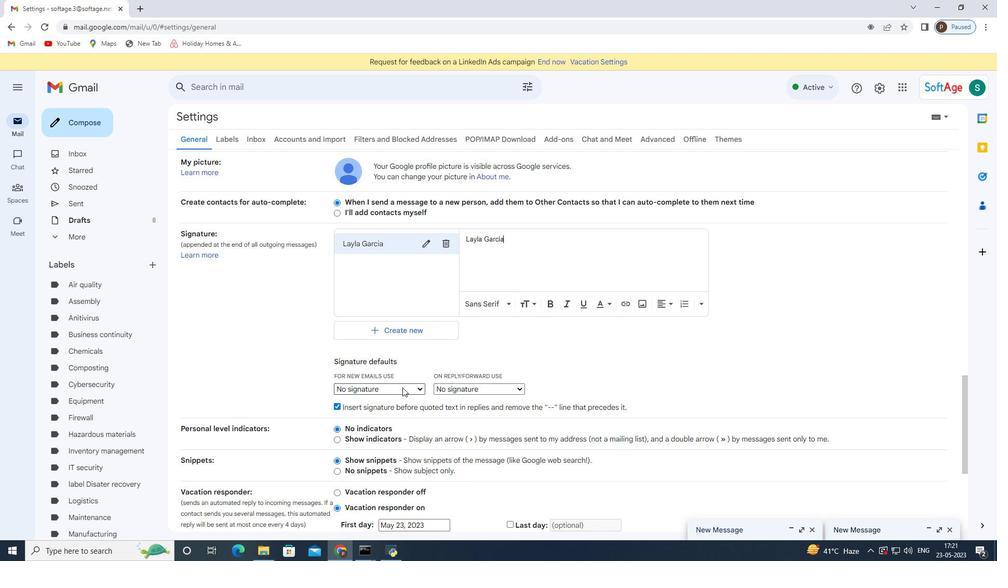 
Action: Mouse moved to (397, 411)
Screenshot: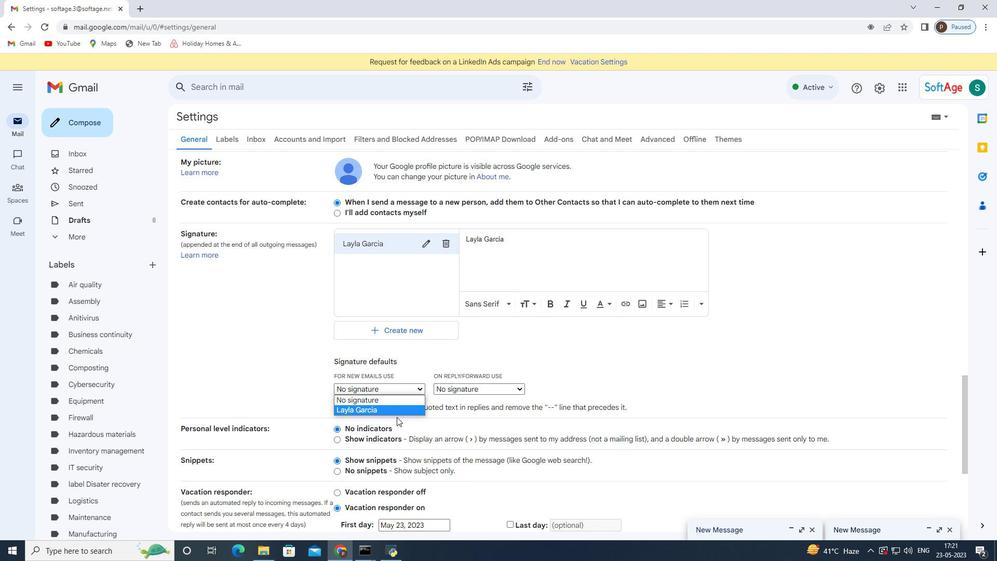 
Action: Mouse pressed left at (397, 411)
Screenshot: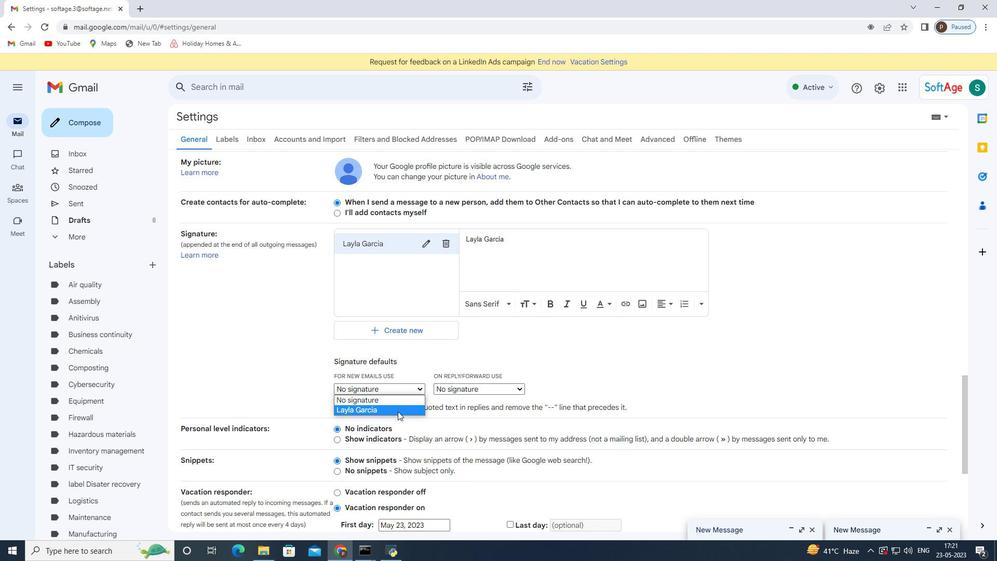 
Action: Mouse scrolled (397, 410) with delta (0, 0)
Screenshot: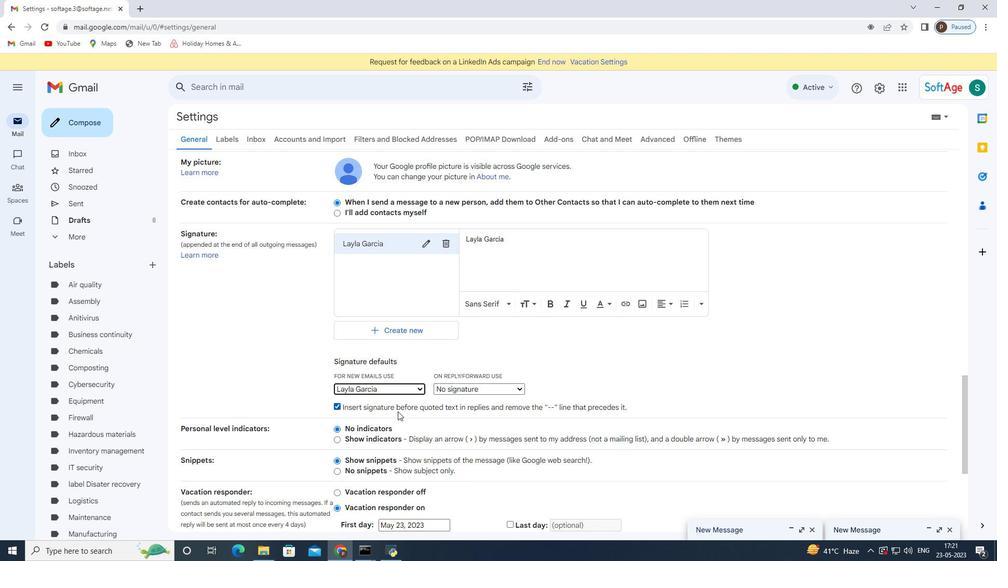 
Action: Mouse scrolled (397, 410) with delta (0, 0)
Screenshot: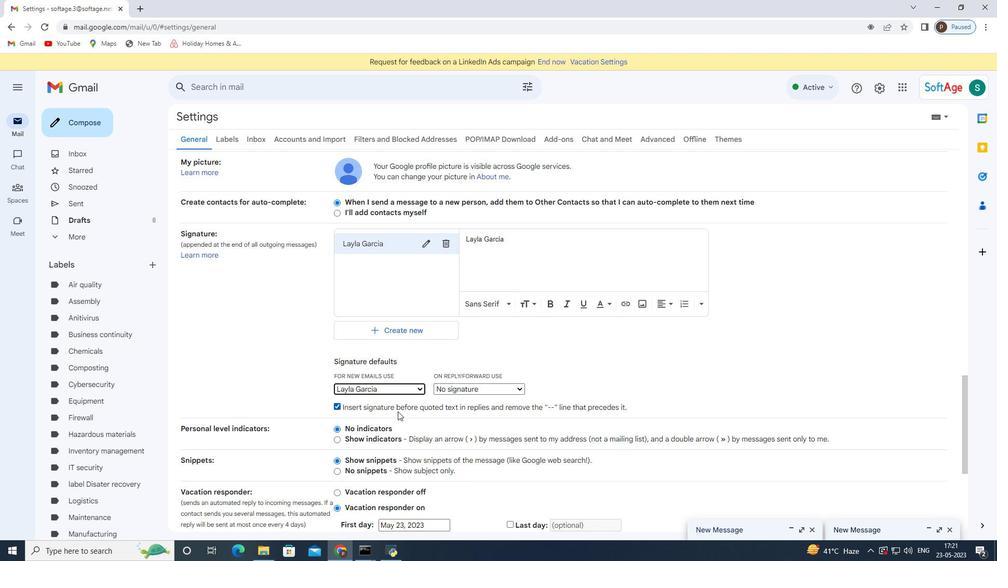 
Action: Mouse scrolled (397, 410) with delta (0, 0)
Screenshot: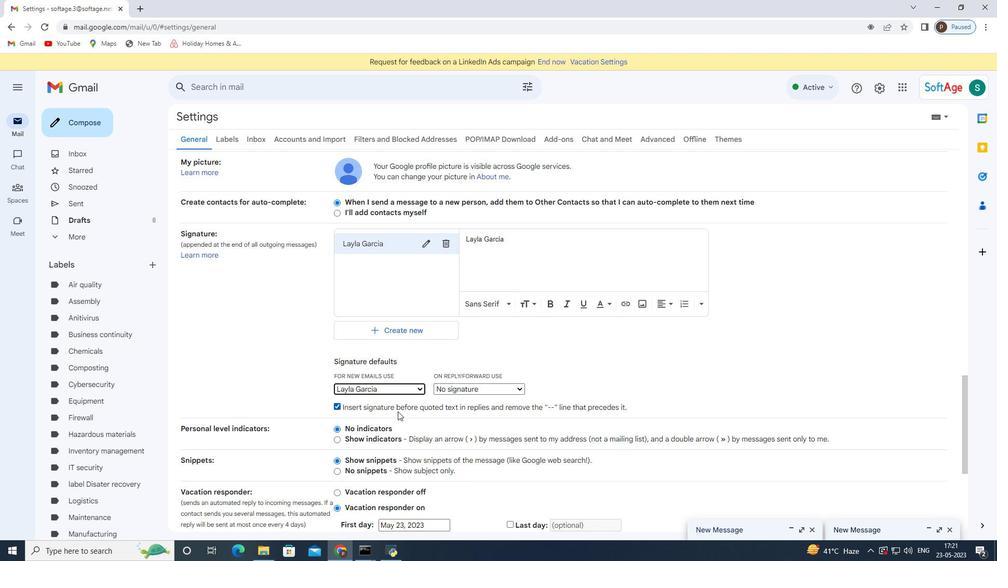 
Action: Mouse scrolled (397, 410) with delta (0, 0)
Screenshot: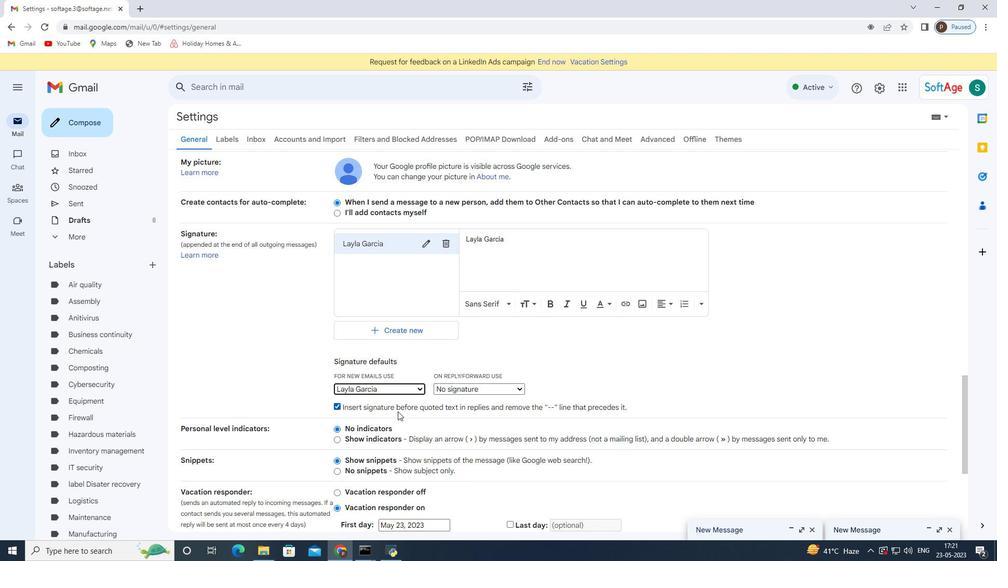 
Action: Mouse moved to (398, 410)
Screenshot: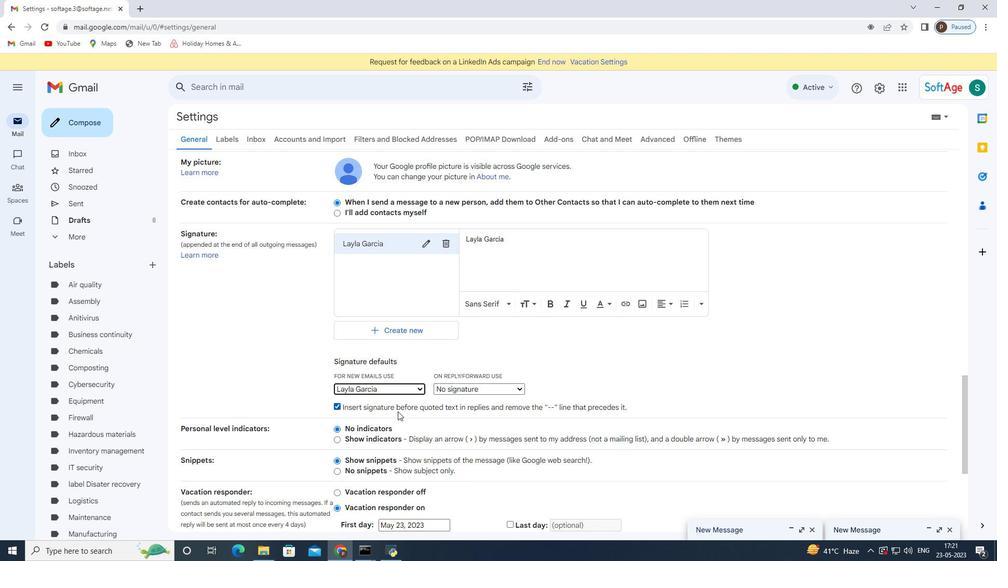 
Action: Mouse scrolled (398, 410) with delta (0, 0)
Screenshot: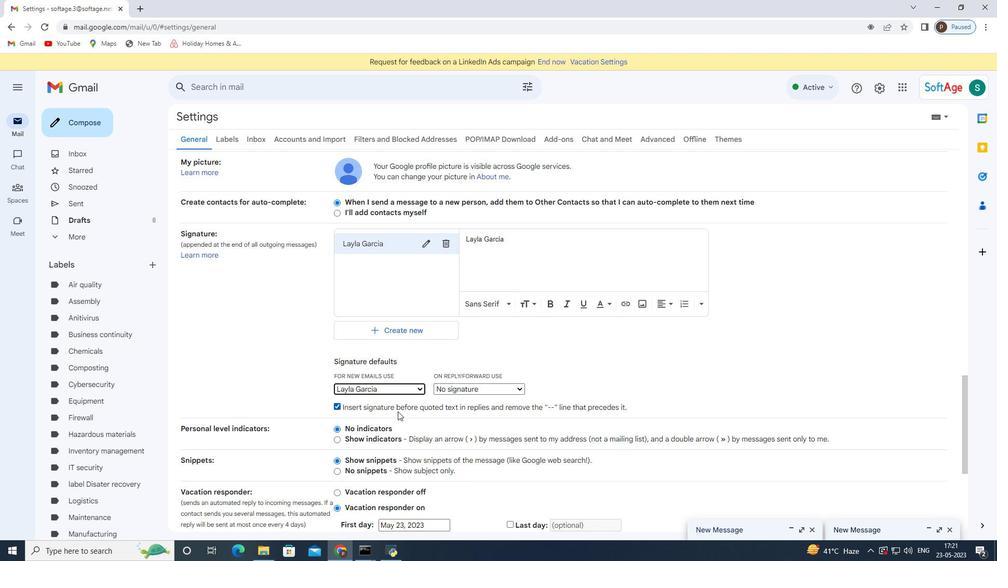 
Action: Mouse moved to (557, 476)
Screenshot: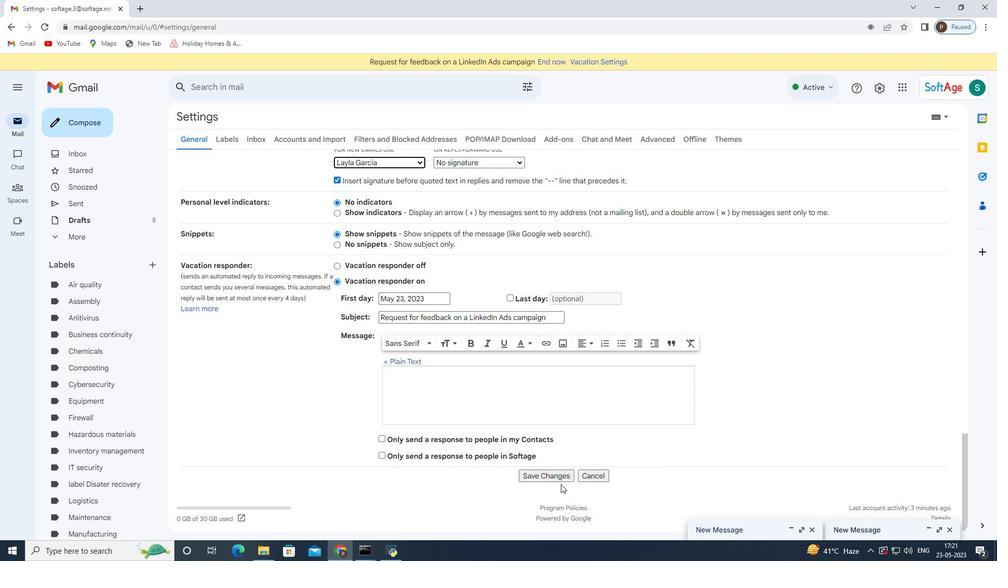 
Action: Mouse pressed left at (557, 476)
Screenshot: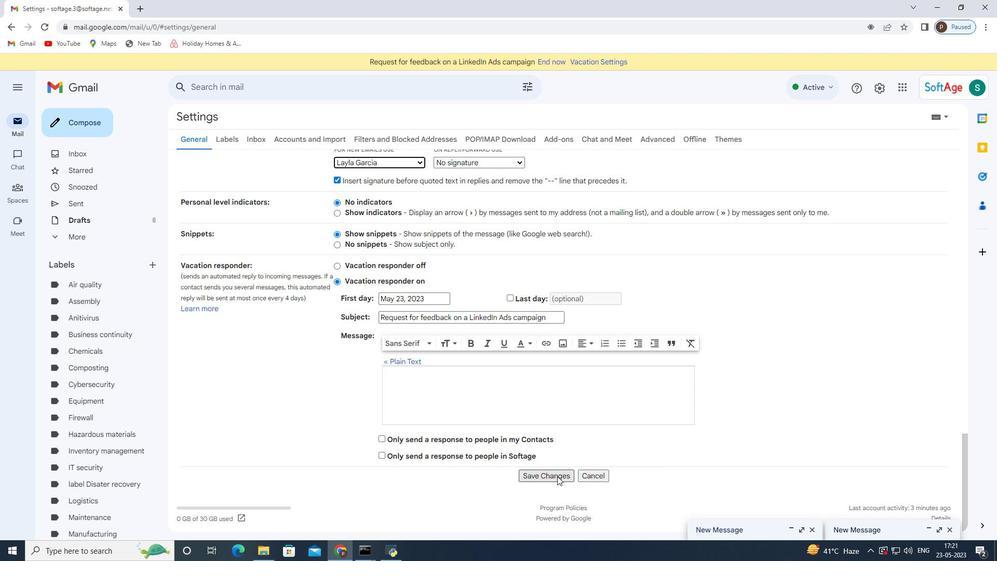 
Action: Mouse moved to (514, 455)
Screenshot: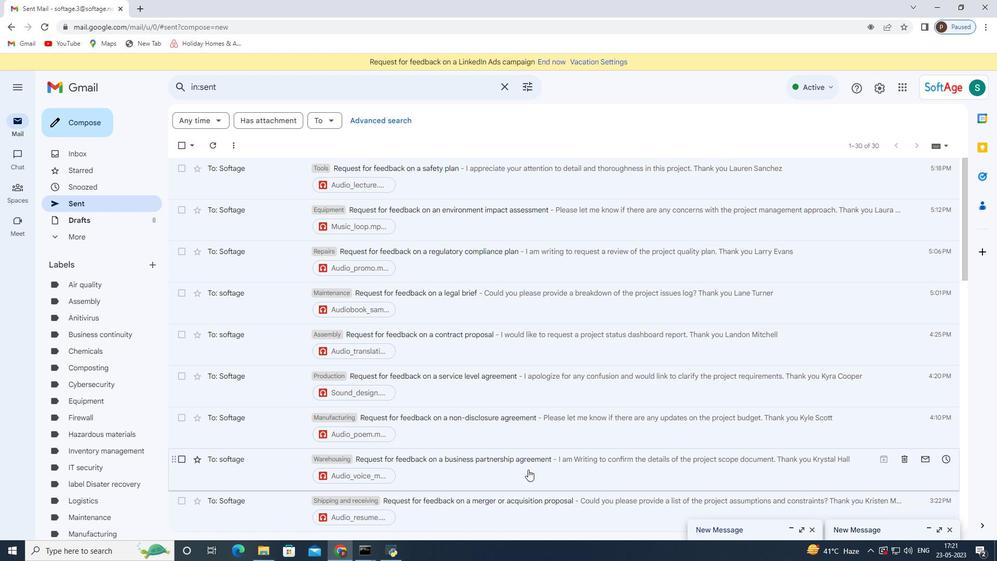 
Action: Mouse scrolled (514, 456) with delta (0, 0)
Screenshot: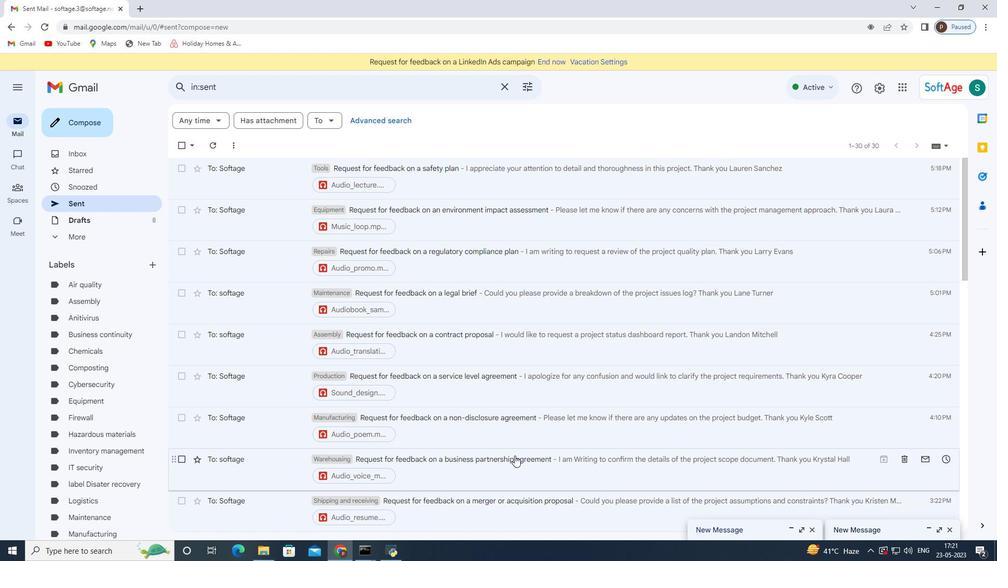 
Action: Mouse scrolled (514, 456) with delta (0, 0)
Screenshot: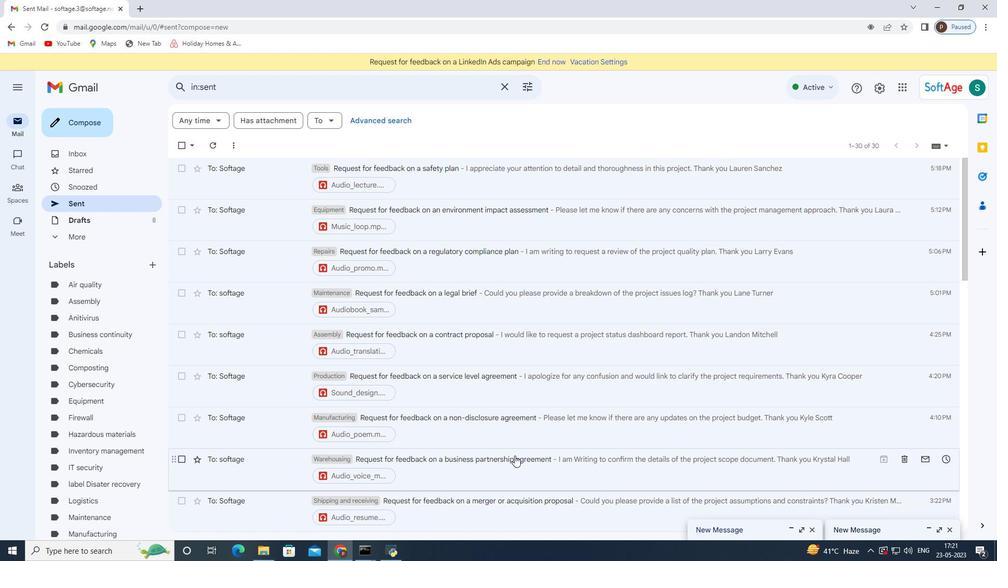 
Action: Mouse scrolled (514, 456) with delta (0, 0)
Screenshot: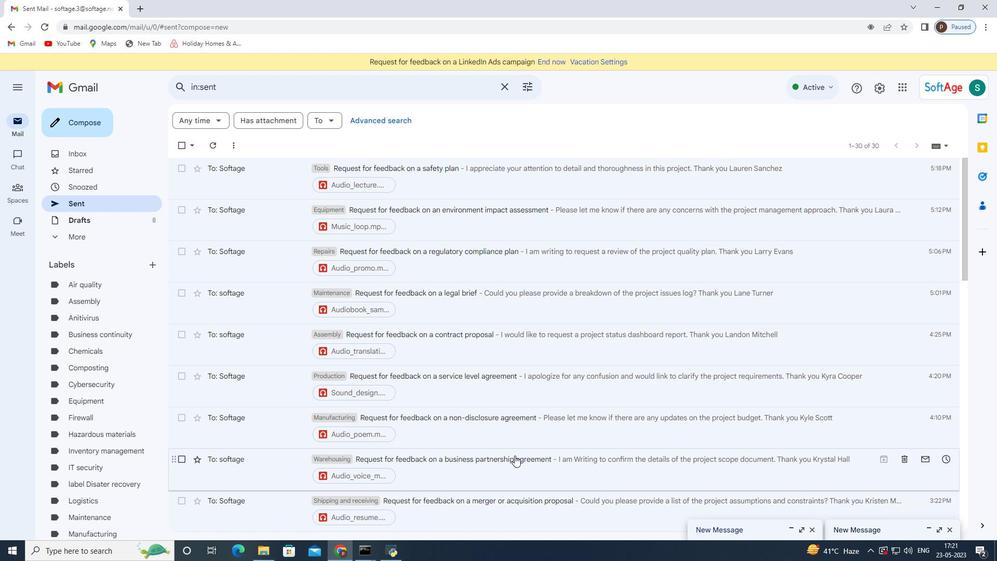 
Action: Mouse moved to (70, 117)
Screenshot: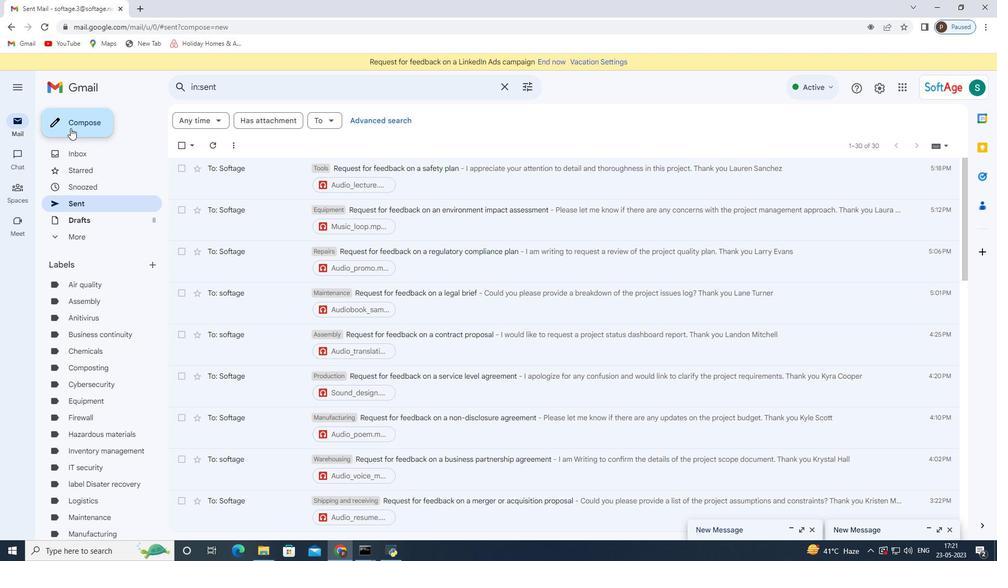 
Action: Mouse pressed left at (70, 117)
Screenshot: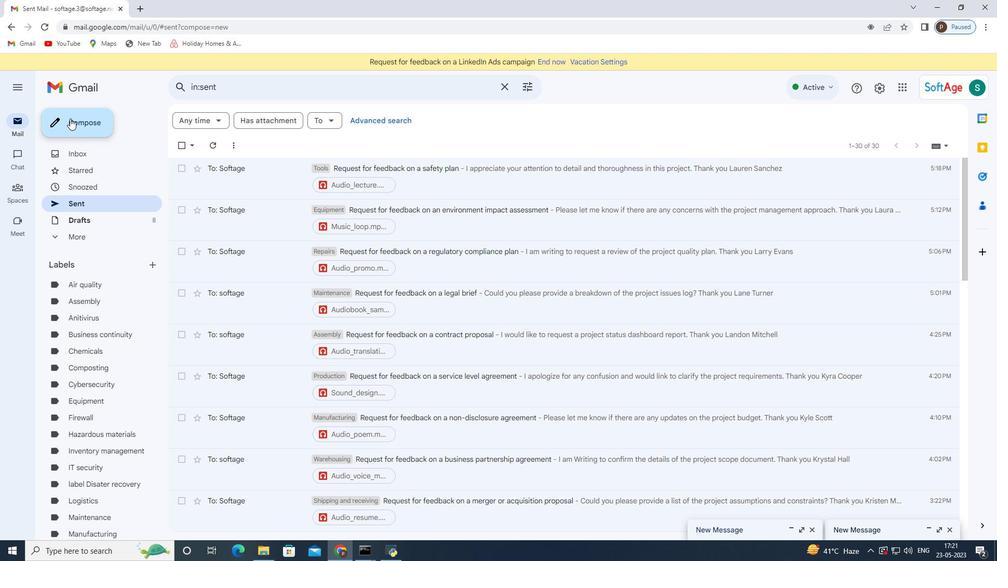 
Action: Mouse moved to (398, 277)
Screenshot: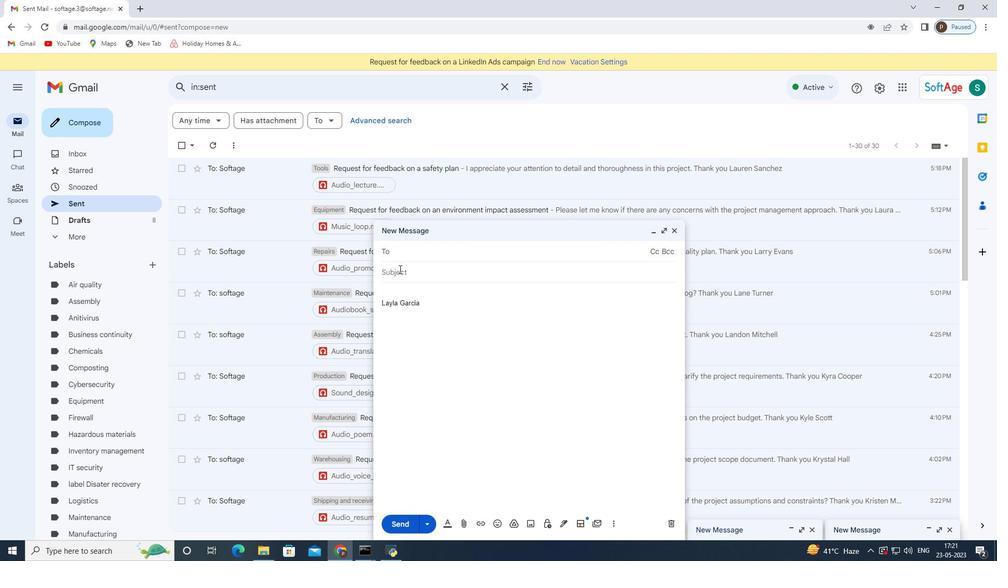 
Action: Mouse pressed left at (398, 277)
Screenshot: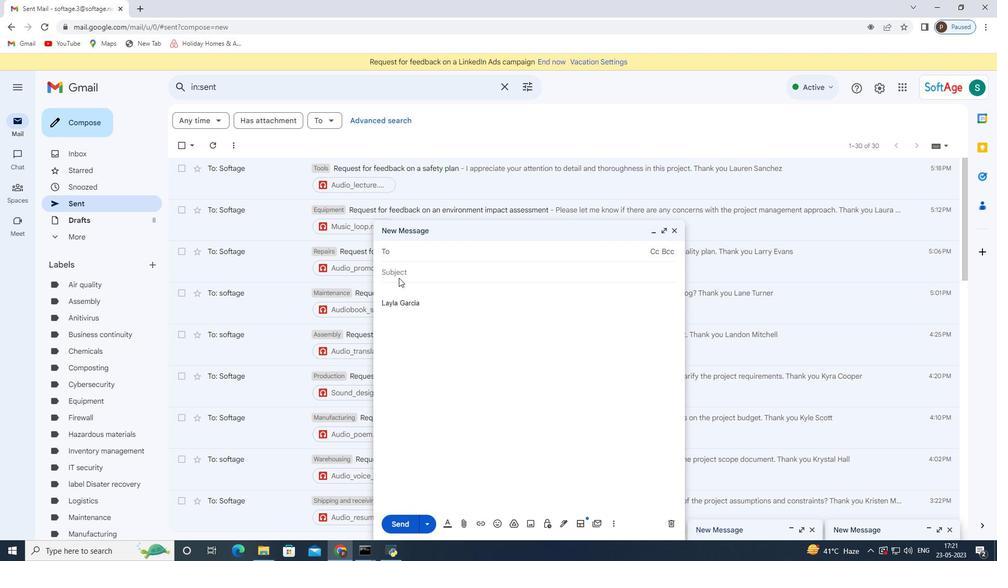 
Action: Mouse moved to (399, 273)
Screenshot: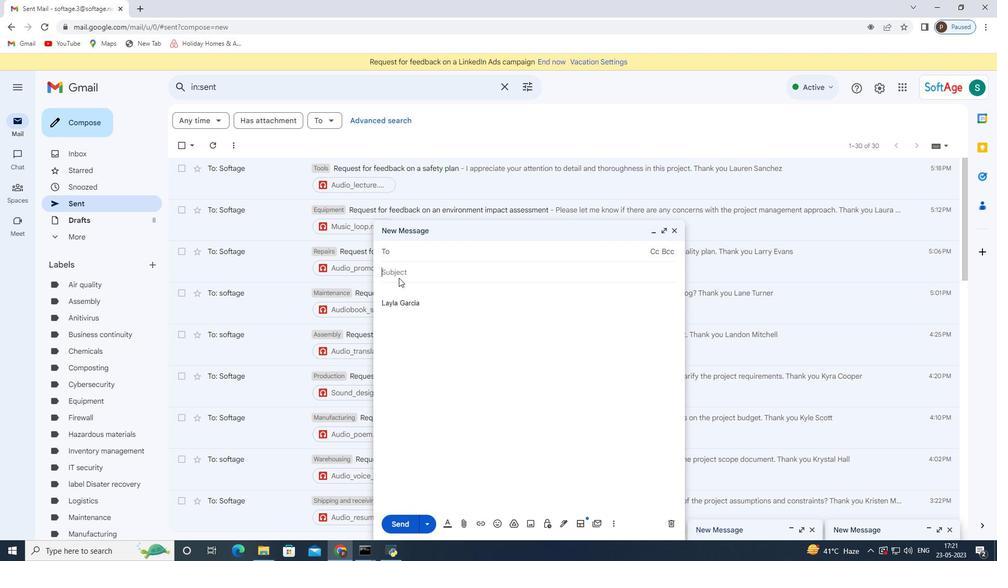 
Action: Key pressed <Key.shift>Request<Key.space>for<Key.space>feedback<Key.space>on<Key.space>a<Key.space>crisis<Key.space>communication<Key.space>plan
Screenshot: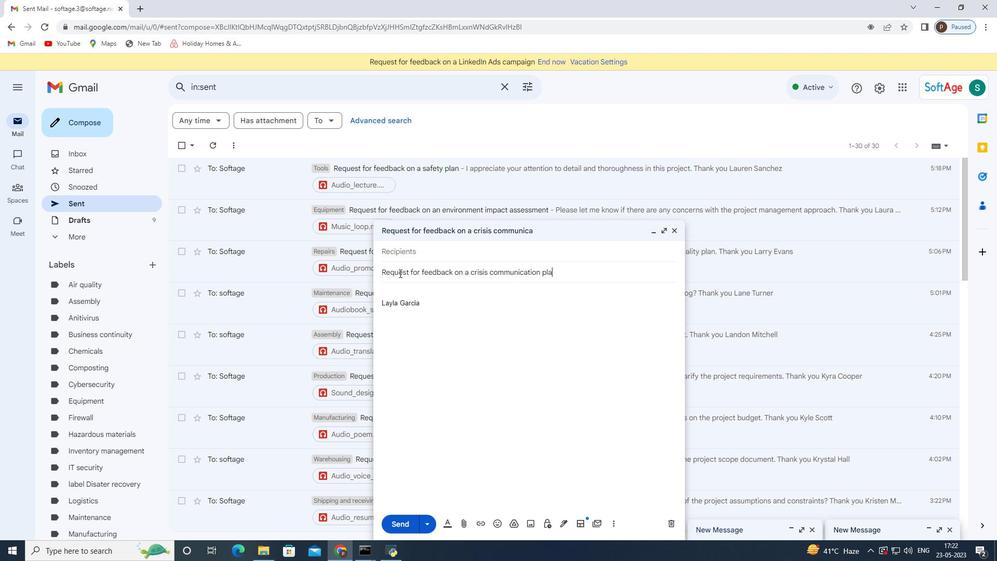 
Action: Mouse moved to (403, 290)
Screenshot: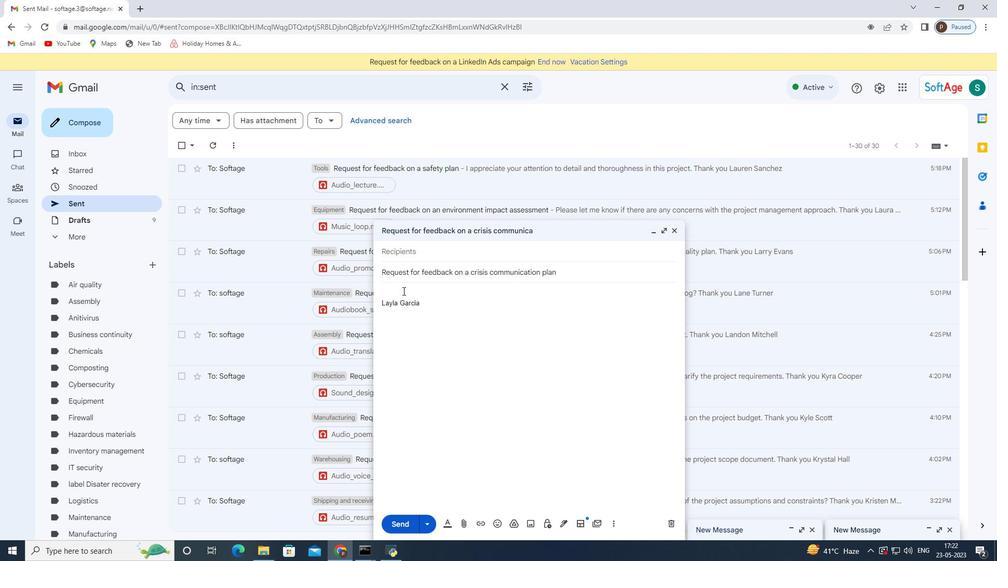 
Action: Key pressed <Key.tab><Key.shift>I<Key.space>would<Key.space>like<Key.space>to<Key.space>schedule<Key.space>a<Key.space>project<Key.space>status<Key.space>review<Key.space>meeting.
Screenshot: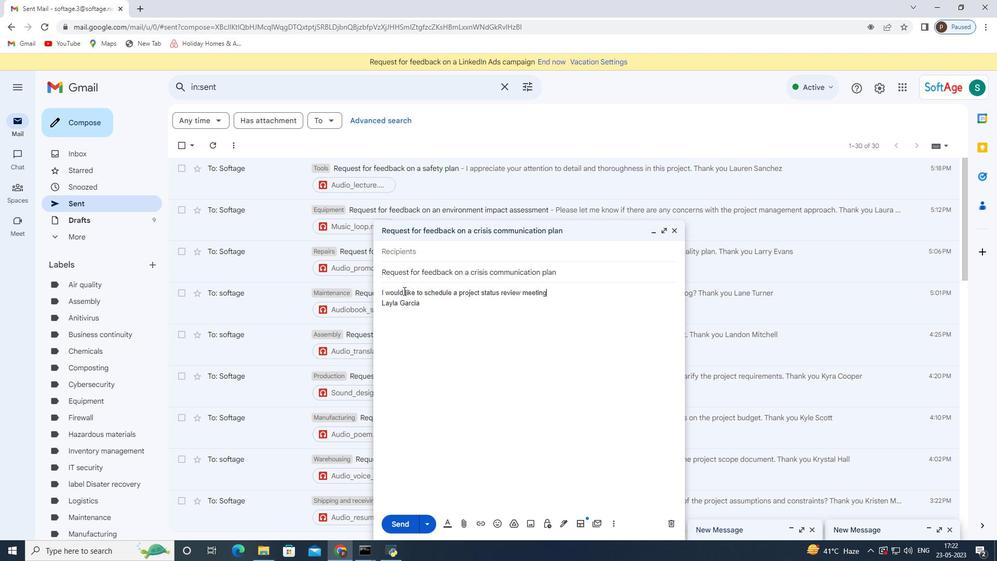 
Action: Mouse moved to (977, 87)
Screenshot: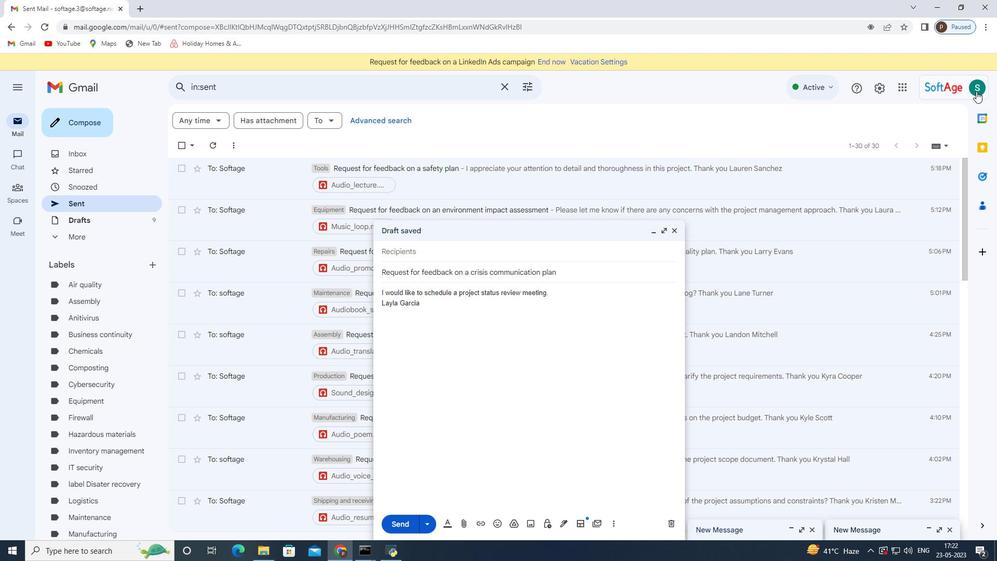 
Action: Mouse pressed left at (977, 87)
Screenshot: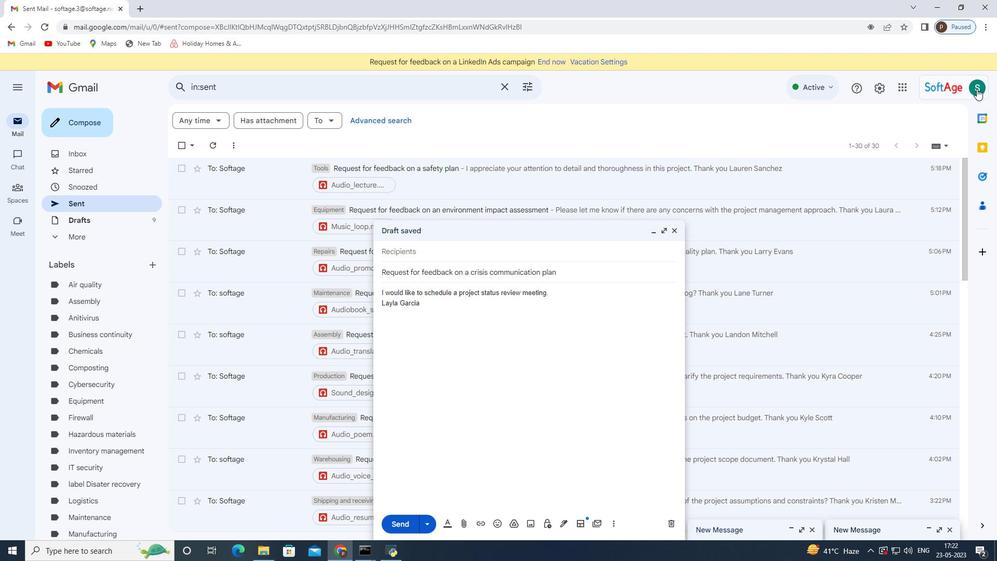 
Action: Mouse pressed left at (977, 87)
Screenshot: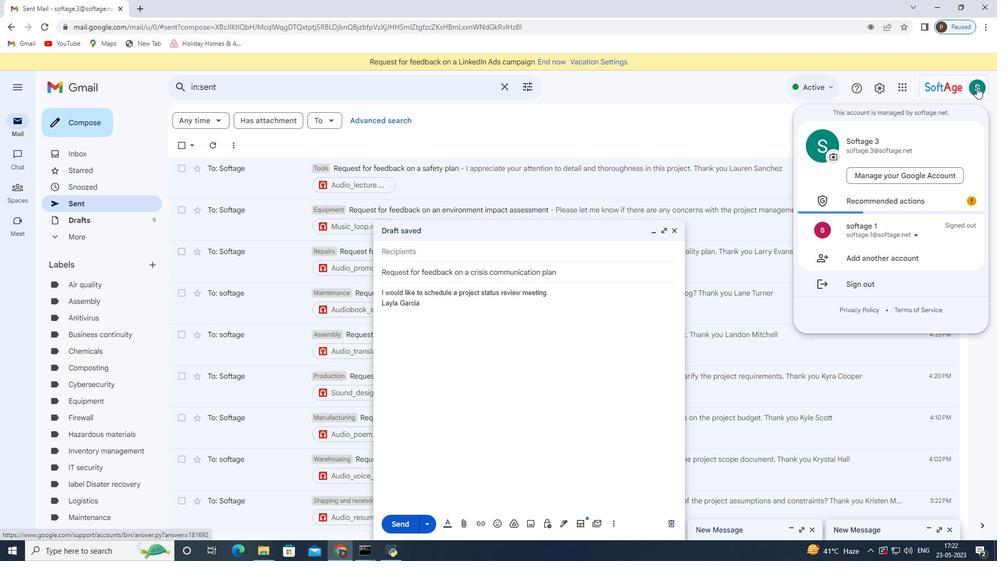 
Action: Mouse moved to (432, 253)
Screenshot: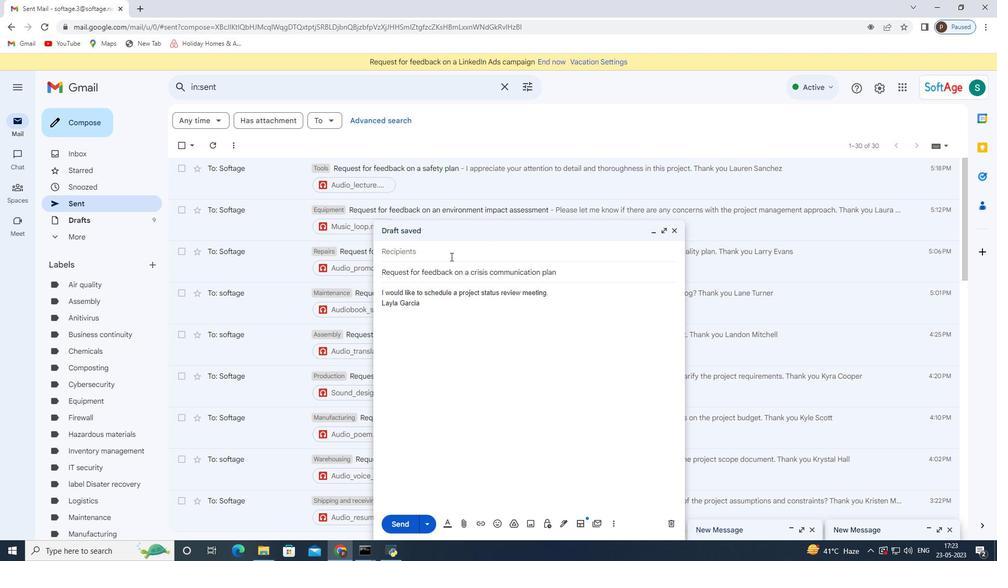 
Action: Mouse pressed left at (432, 253)
Screenshot: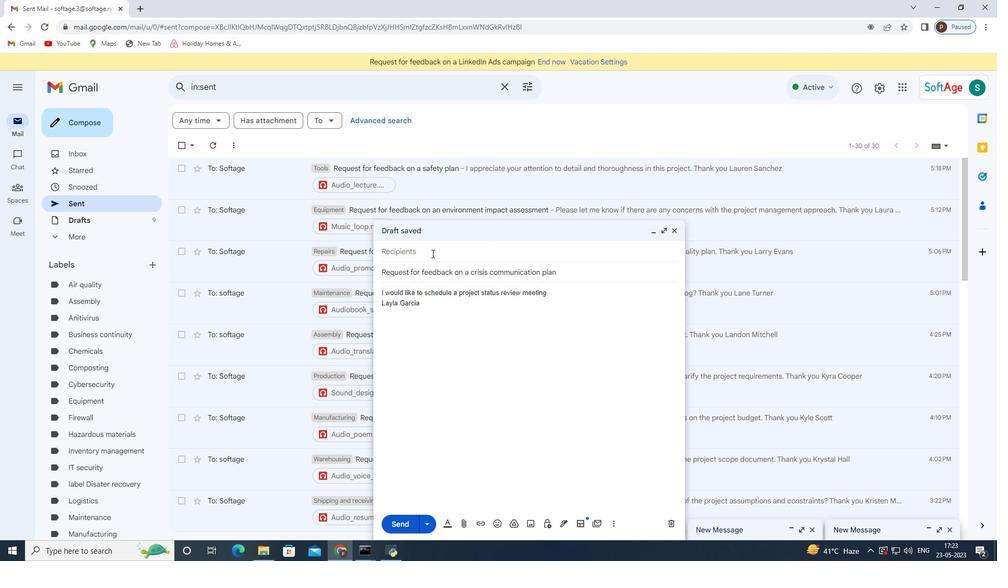
Action: Key pressed softage.6<Key.shift>@softage.net<Key.enter>
Screenshot: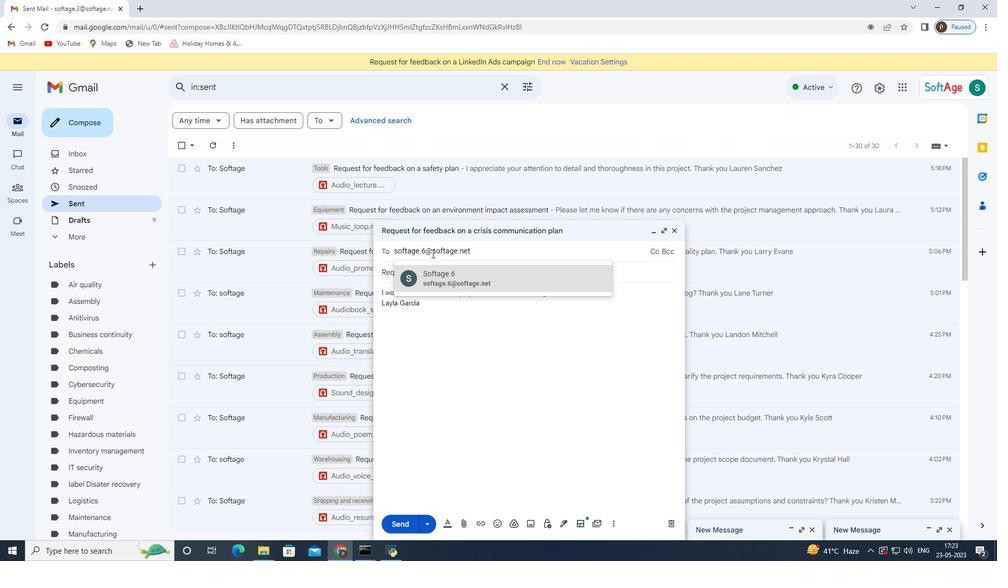 
Action: Mouse moved to (459, 524)
Screenshot: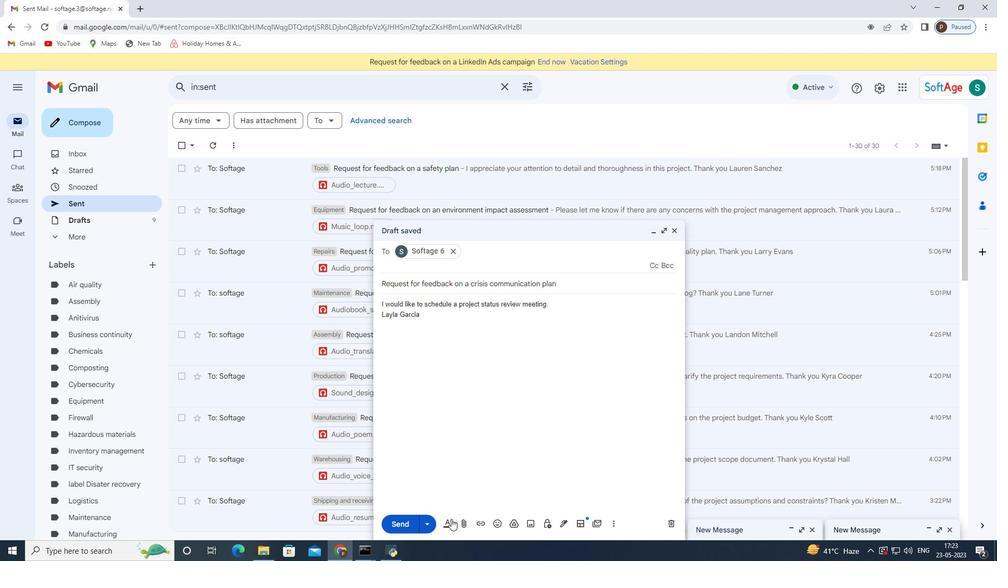 
Action: Mouse pressed left at (459, 524)
Screenshot: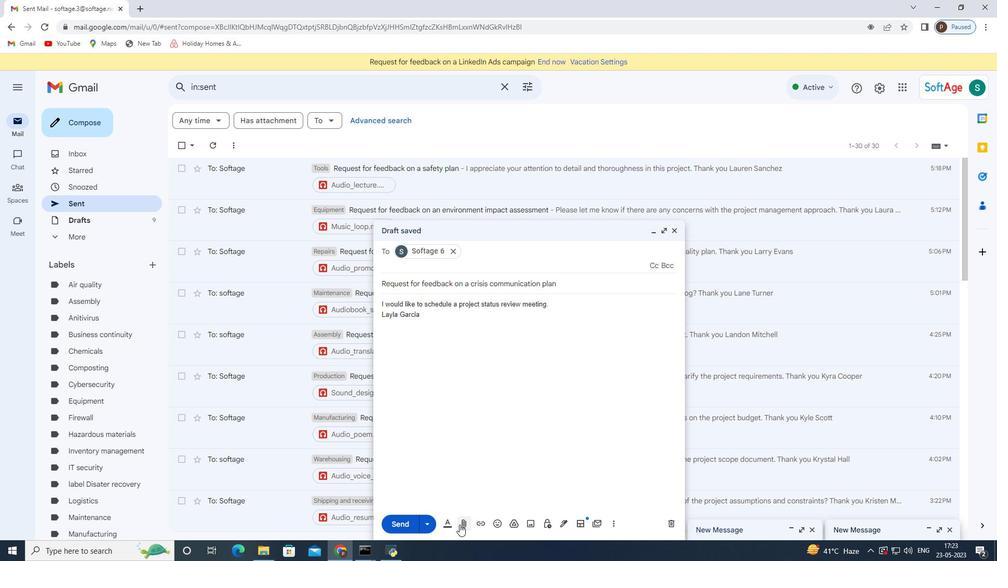 
Action: Mouse moved to (178, 91)
Screenshot: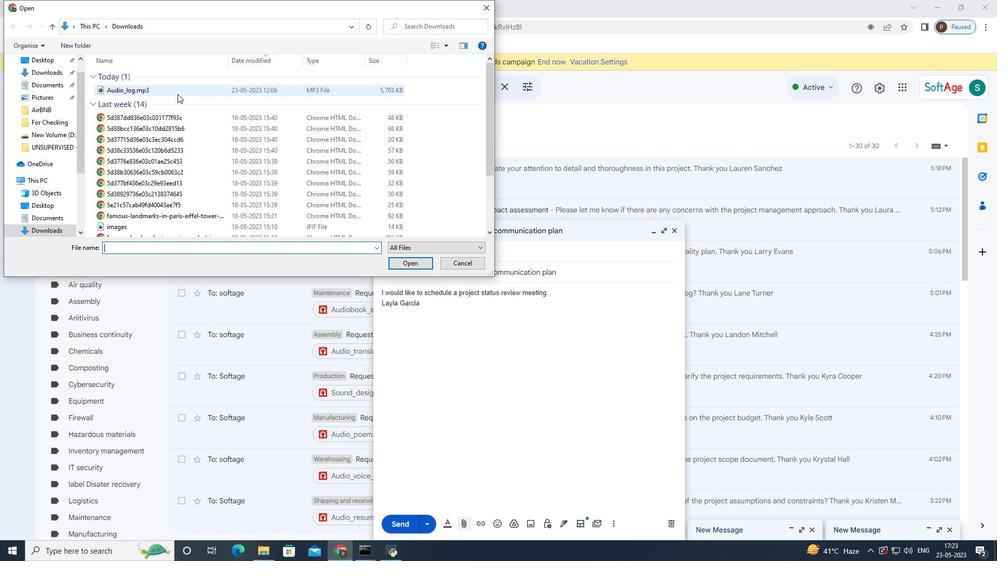 
Action: Mouse pressed left at (178, 91)
Screenshot: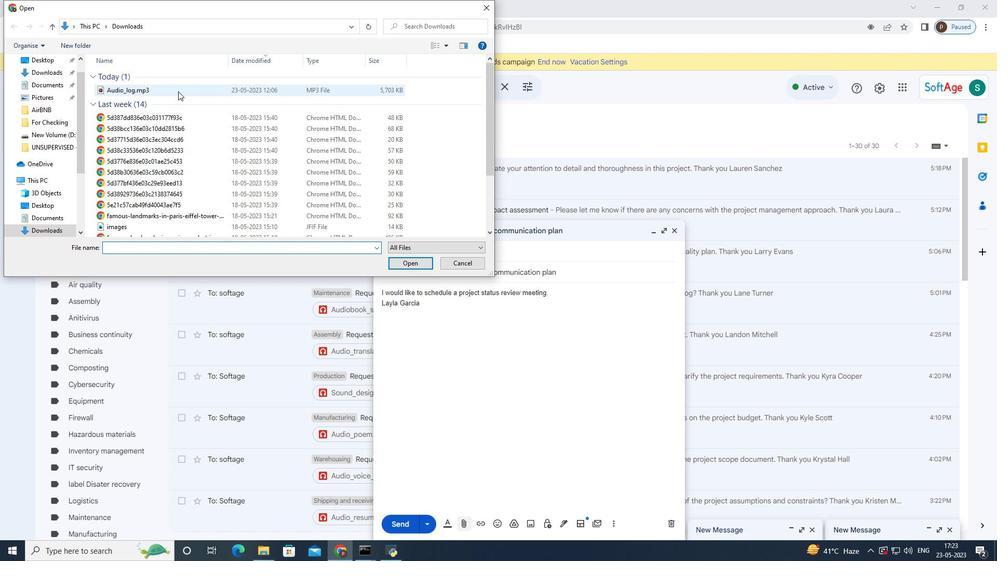 
Action: Mouse moved to (397, 261)
Screenshot: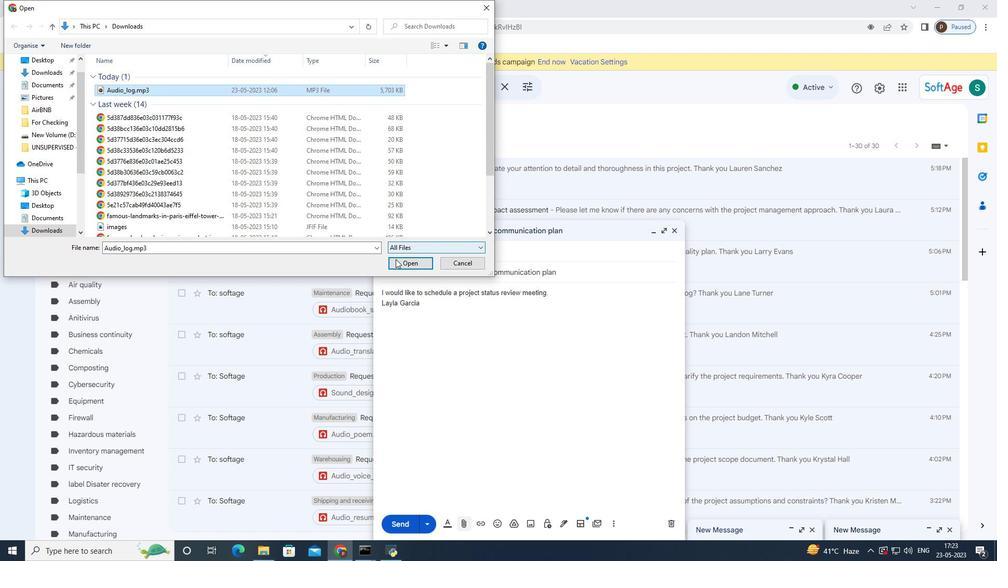 
Action: Mouse pressed left at (397, 261)
Screenshot: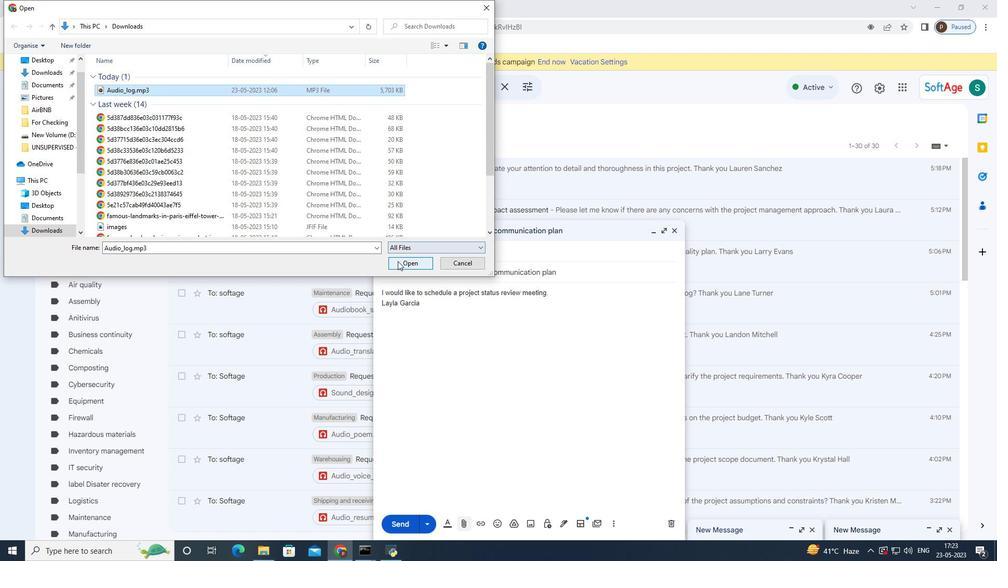 
Action: Mouse moved to (552, 296)
Screenshot: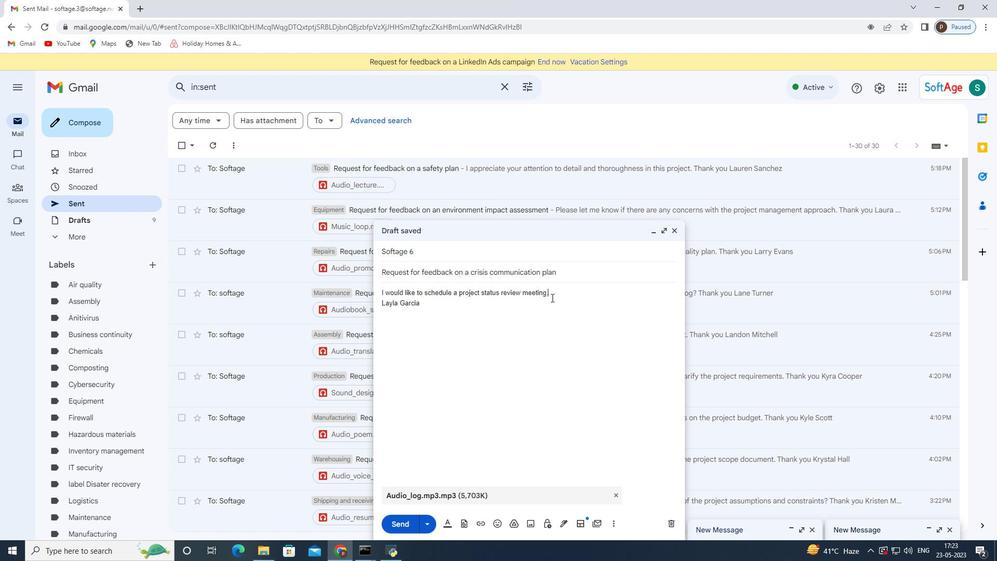 
Action: Key pressed <Key.backspace><Key.backspace><Key.backspace><Key.backspace><Key.backspace><Key.backspace><Key.backspace><Key.backspace><Key.backspace><Key.backspace><Key.backspace><Key.backspace><Key.backspace><Key.backspace><Key.backspace><Key.backspace><Key.backspace><Key.backspace><Key.backspace><Key.backspace><Key.backspace><Key.backspace><Key.backspace><Key.backspace><Key.backspace><Key.backspace><Key.backspace><Key.backspace><Key.backspace><Key.backspace><Key.backspace><Key.backspace><Key.backspace><Key.backspace><Key.backspace><Key.backspace><Key.backspace><Key.backspace><Key.backspace><Key.backspace><Key.backspace><Key.backspace><Key.backspace><Key.backspace><Key.backspace><Key.backspace><Key.backspace><Key.backspace><Key.backspace><Key.backspace><Key.backspace><Key.backspace><Key.backspace><Key.backspace><Key.backspace><Key.backspace><Key.backspace>ctrl+Z<'\x1a'><'\x1a'><'\x1a'><'\x1a'><'\x1a'><'\x1a'><'\x1a'><'\x1a'><'\x1a'><'\x1a'><'\x1a'><'\x1a'><'\x1a'><'\x1a'><'\x1a'><'\x1a'>ctrl+Z<'\x1a'><'\x1a'><'\x1a'><'\x1a'><Key.enter><Key.enter><Key.shift>Thank<Key.space>you
Screenshot: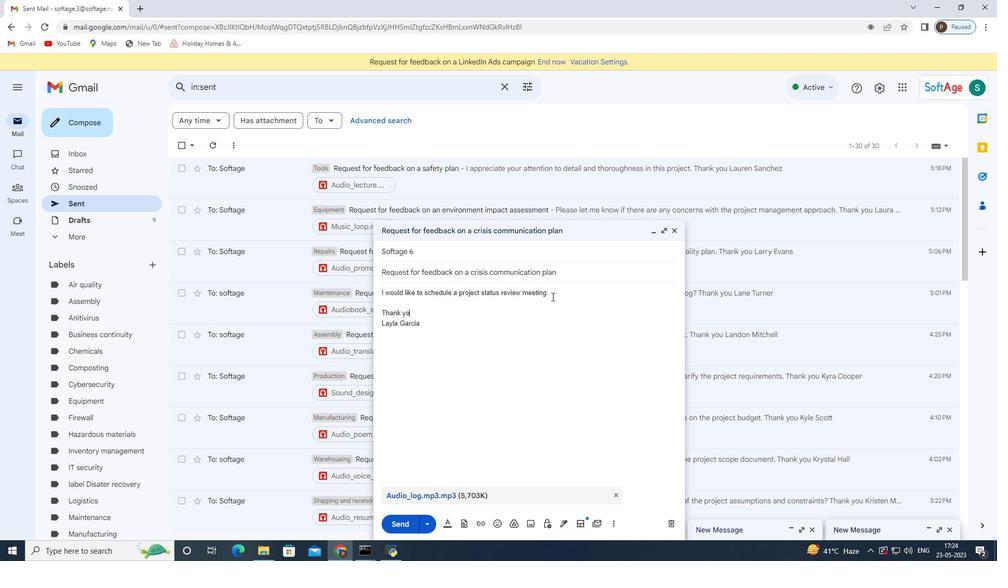 
Action: Mouse moved to (403, 524)
Screenshot: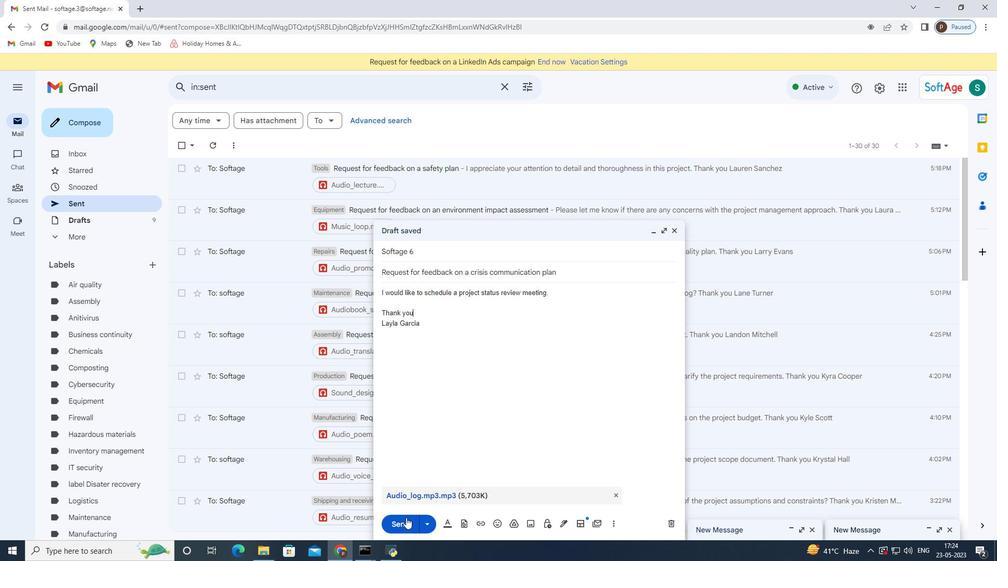
Action: Mouse pressed left at (403, 524)
Screenshot: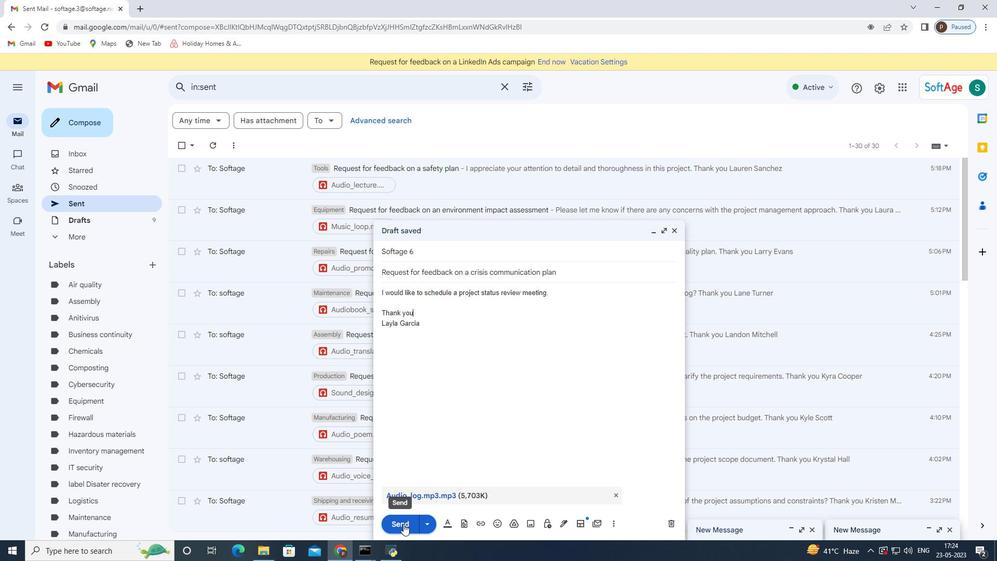 
Action: Mouse moved to (433, 176)
Screenshot: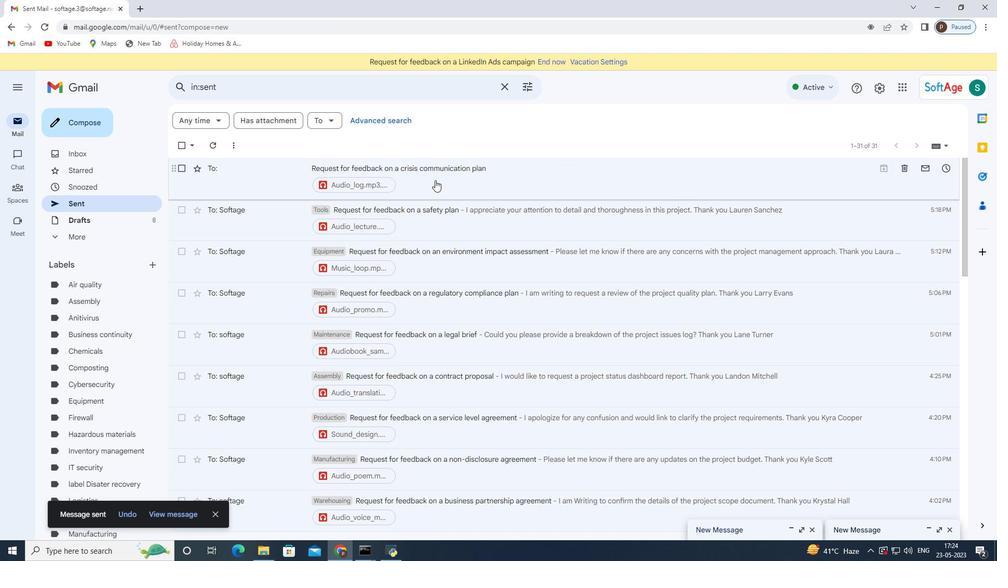 
Action: Mouse pressed right at (433, 176)
Screenshot: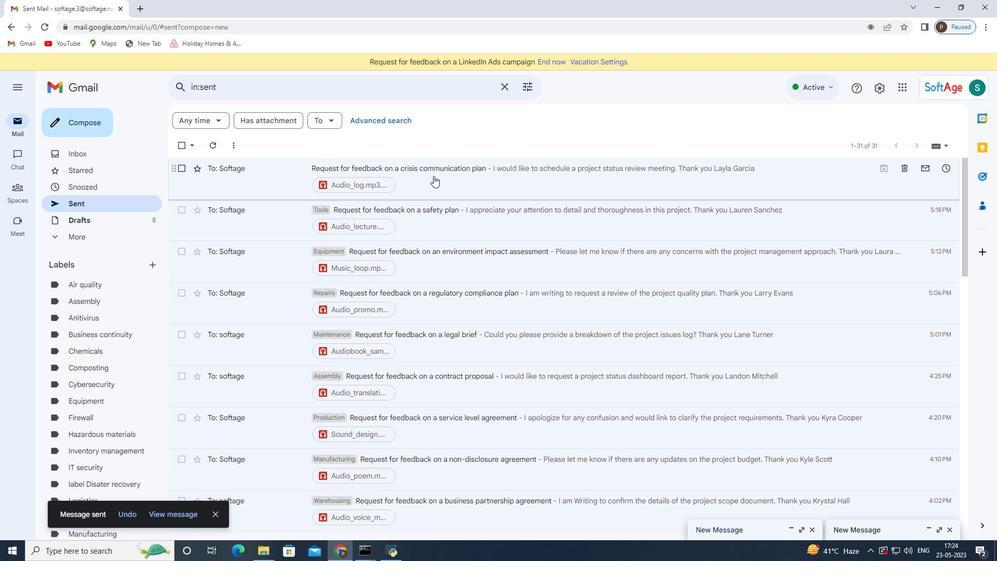 
Action: Mouse moved to (481, 349)
Screenshot: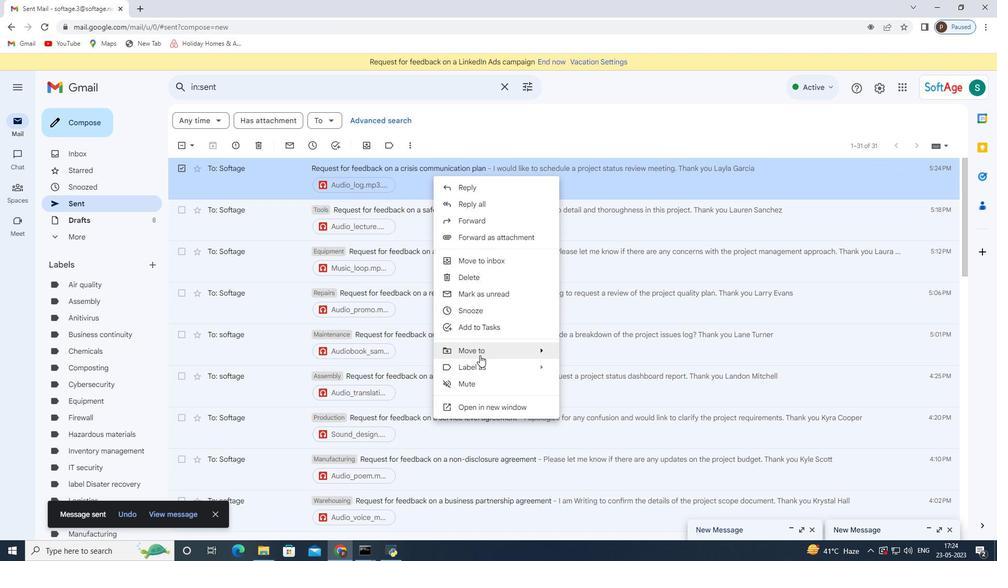 
Action: Mouse pressed left at (481, 349)
Screenshot: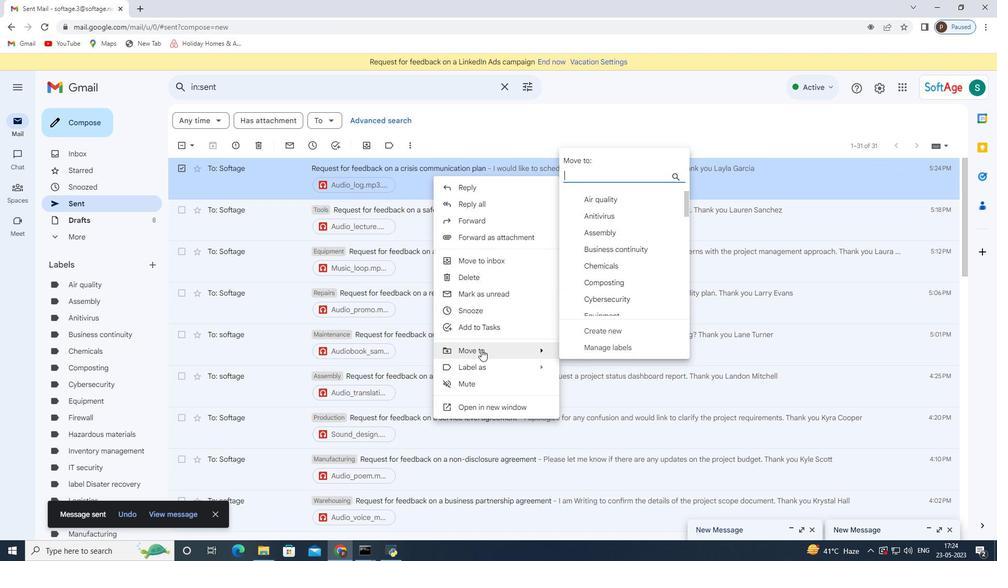 
Action: Mouse moved to (608, 332)
Screenshot: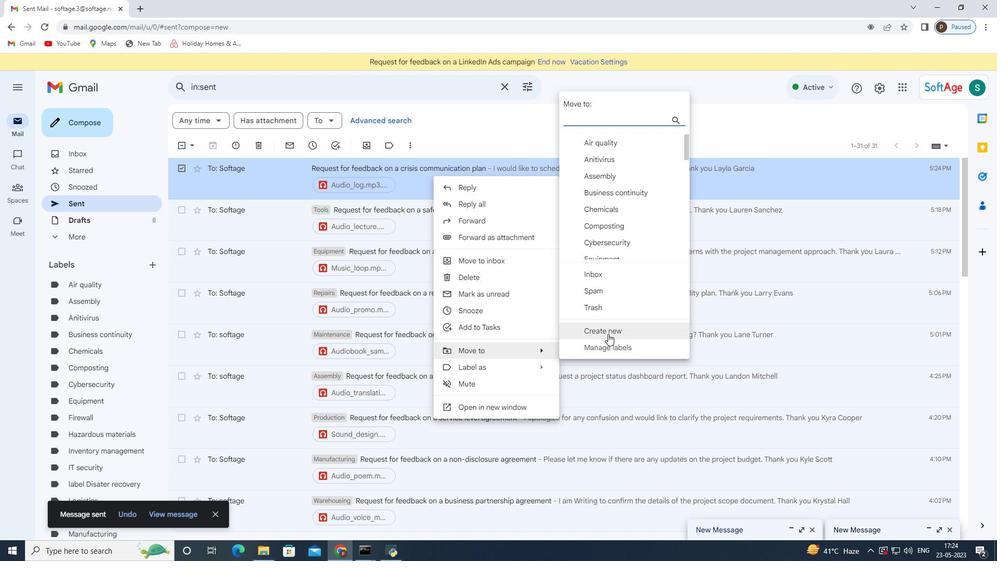 
Action: Mouse pressed left at (608, 332)
Screenshot: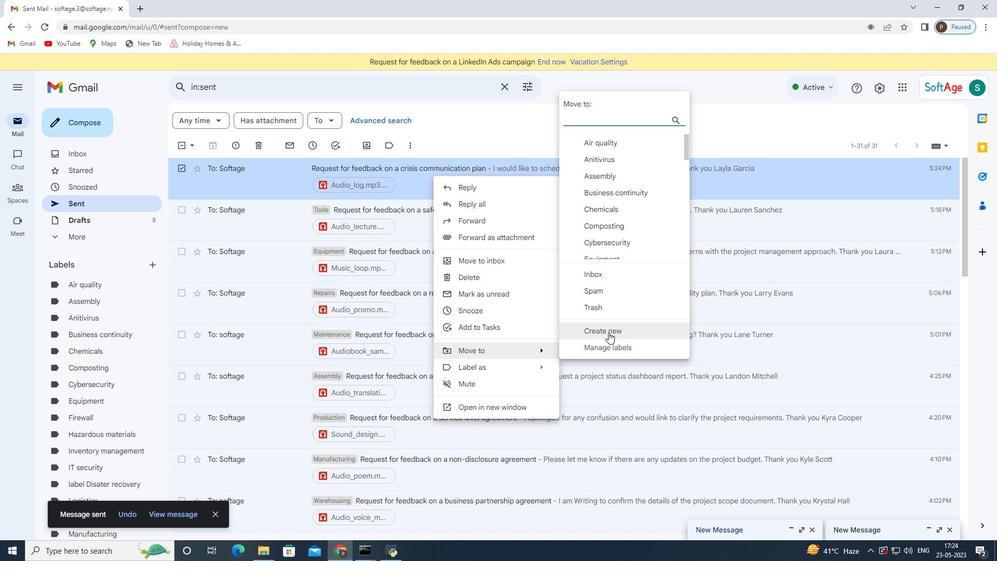 
Action: Mouse moved to (444, 284)
Screenshot: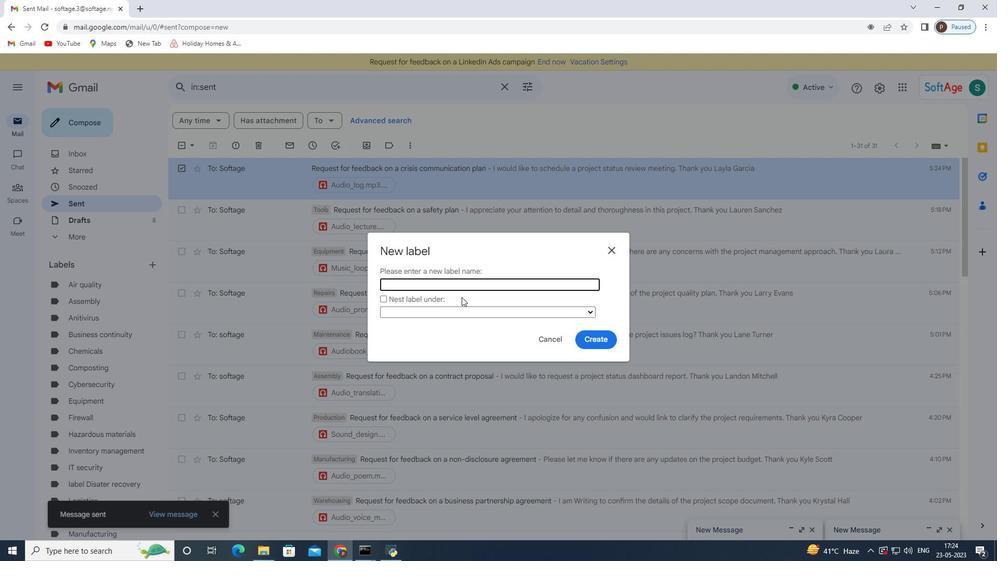 
Action: Mouse pressed left at (444, 284)
Screenshot: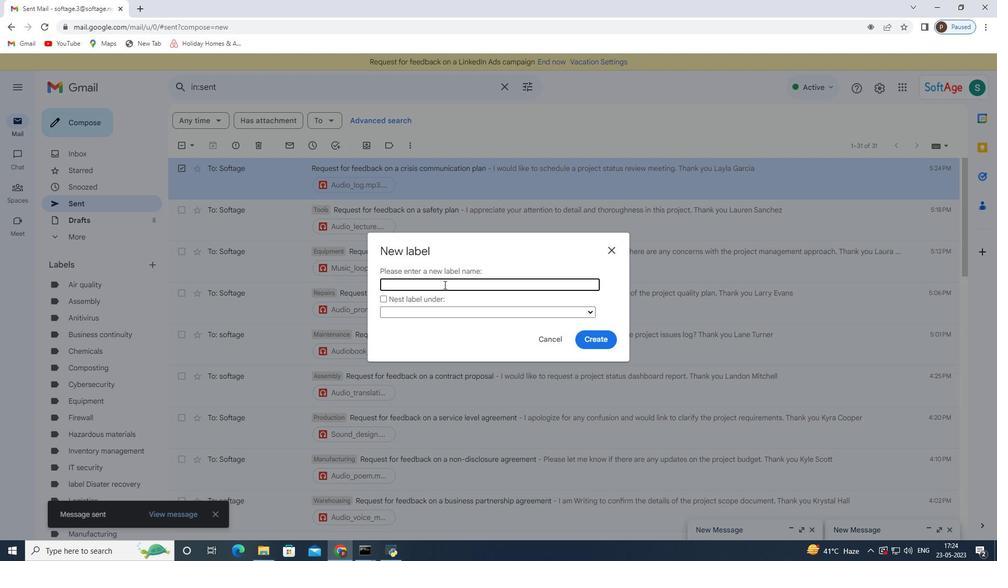 
Action: Key pressed <Key.shift><Key.shift><Key.shift><Key.shift><Key.shift><Key.shift><Key.shift>Raw<Key.space>materials
Screenshot: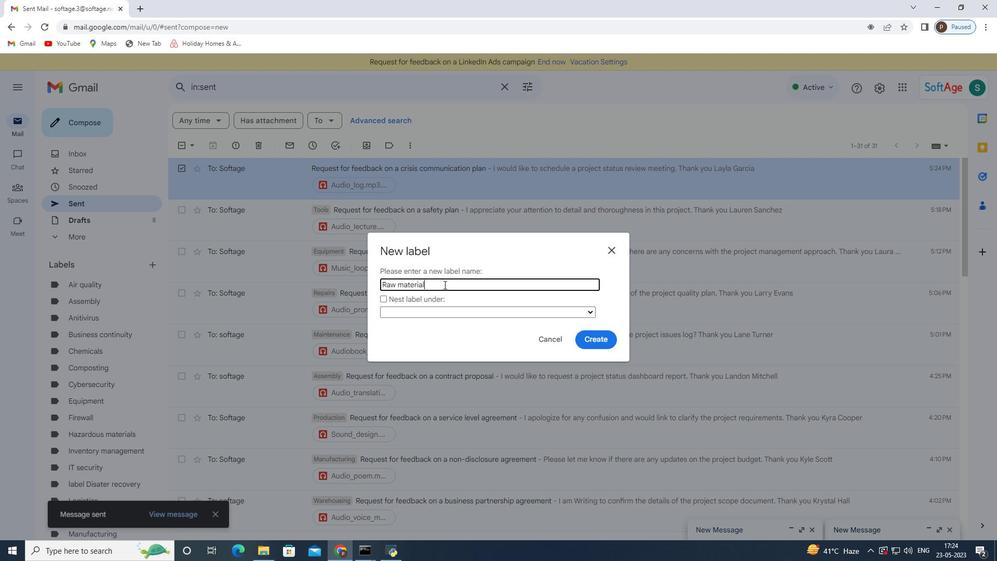 
Action: Mouse moved to (595, 332)
Screenshot: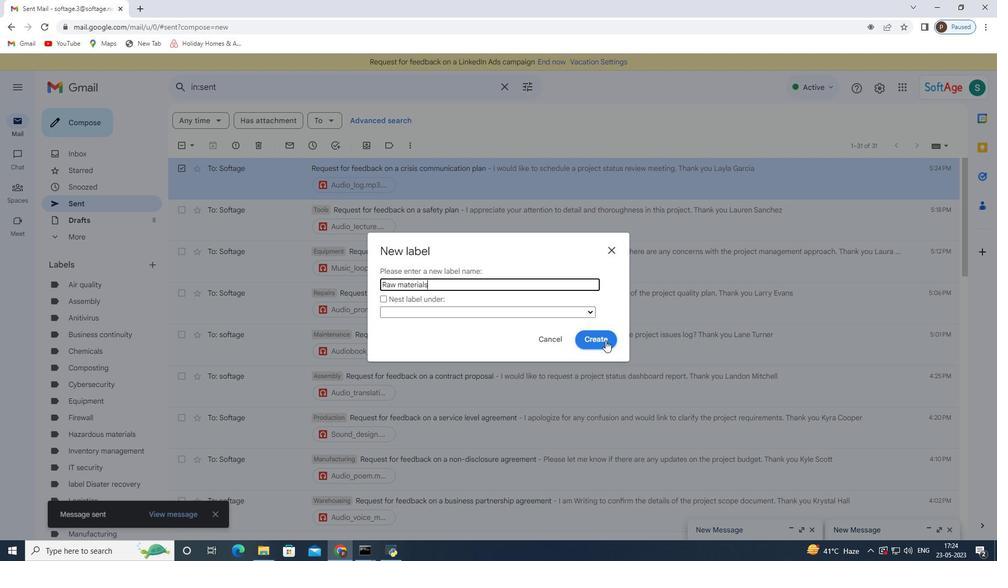
Action: Mouse pressed left at (595, 332)
Screenshot: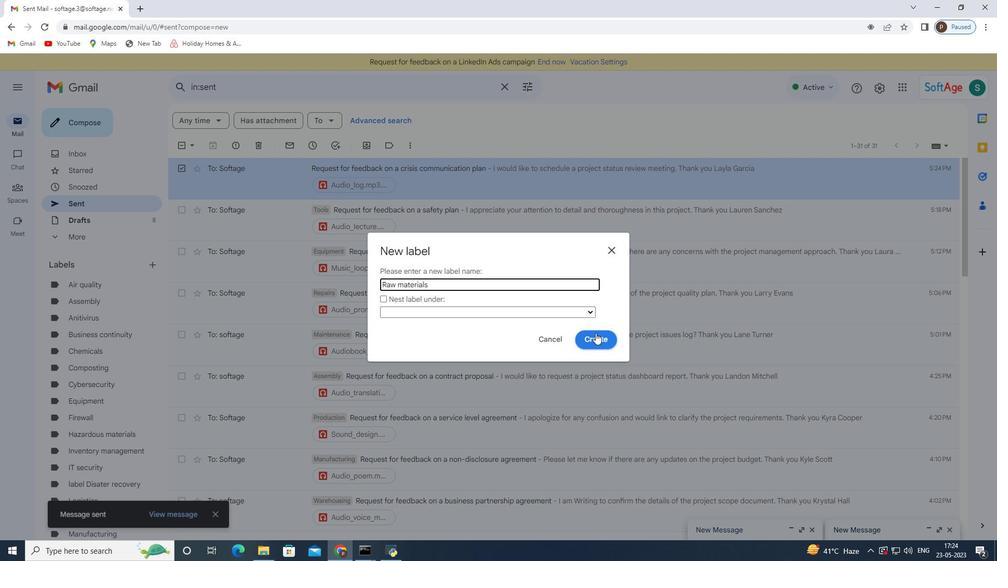 
